 Task: Create Card Website Testing Review in Board User Experience Best Practices to Workspace Event Furniture Rentals. Create Card Oceanography Conference Review in Board Product Price Optimization to Workspace Event Furniture Rentals. Create Card Website Performance Review in Board Public Relations Crisis Communication Plan Development and Execution to Workspace Event Furniture Rentals
Action: Mouse moved to (245, 188)
Screenshot: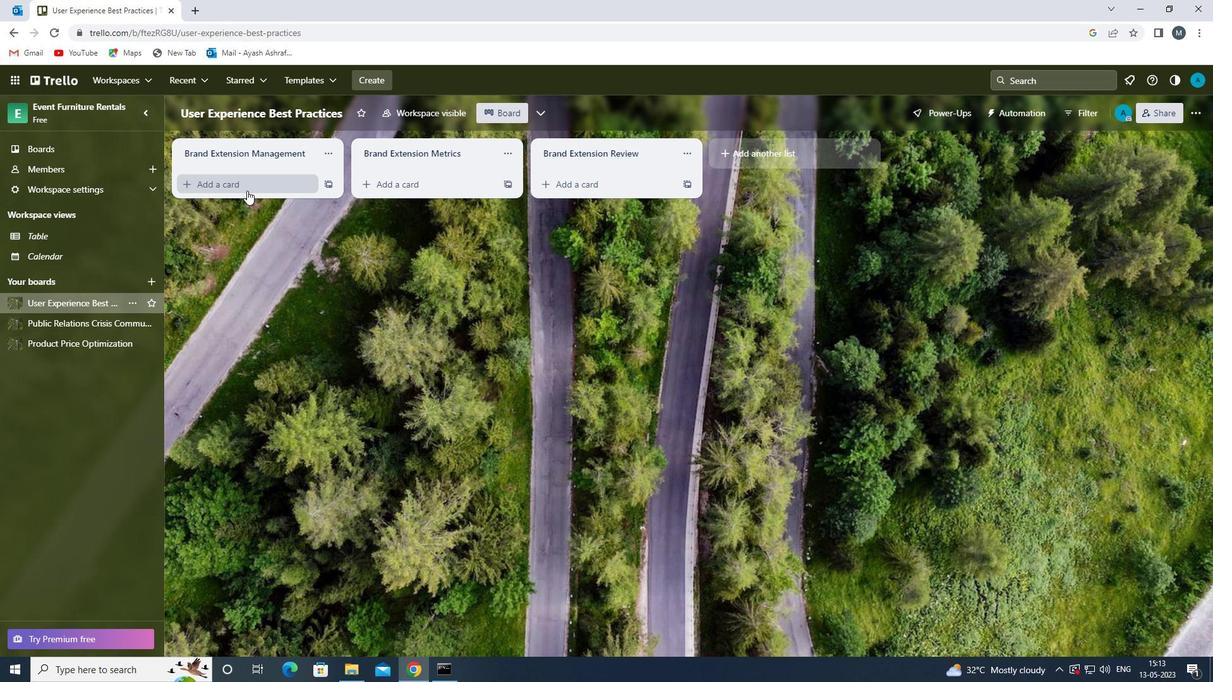 
Action: Mouse pressed left at (245, 188)
Screenshot: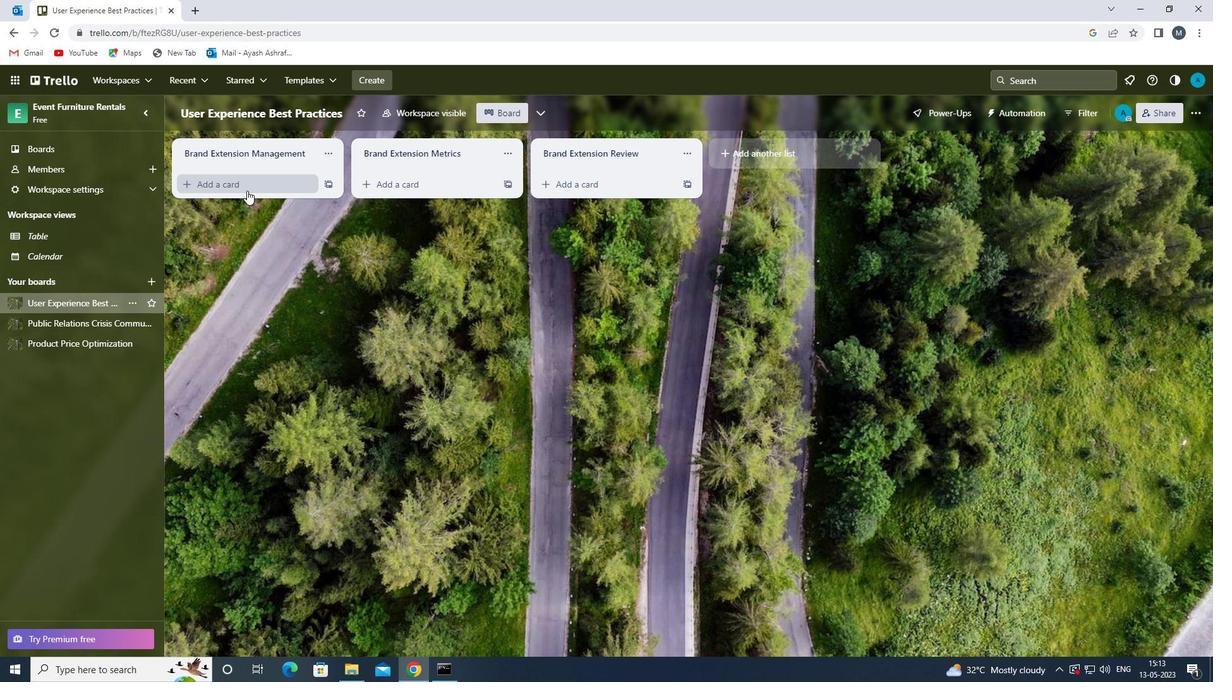 
Action: Mouse moved to (245, 197)
Screenshot: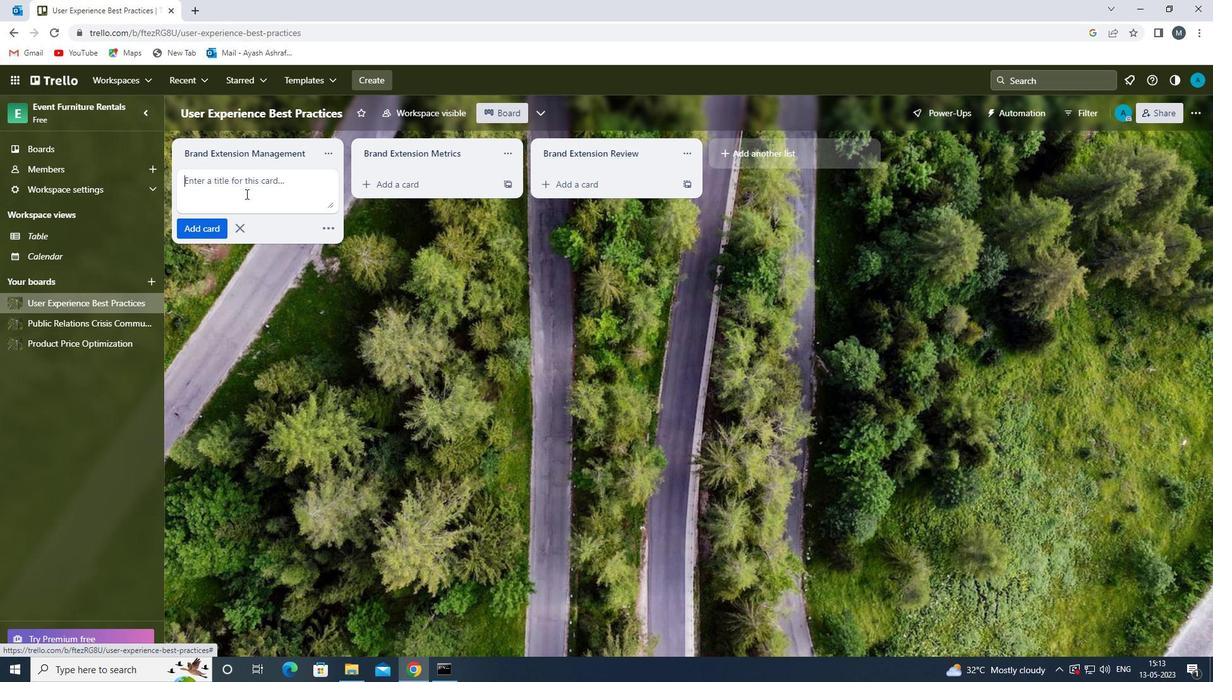 
Action: Mouse pressed left at (245, 197)
Screenshot: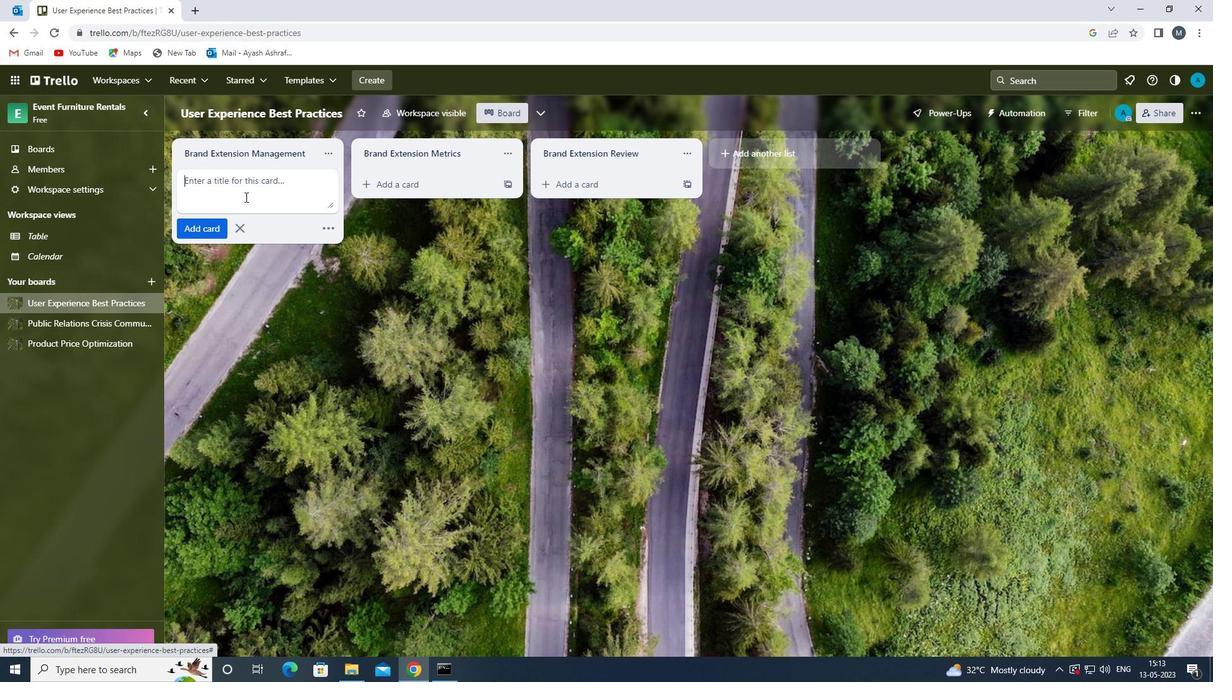 
Action: Key pressed <Key.shift><Key.shift>WEBSITE<Key.space><Key.shift>TESTING<Key.space><Key.shift>REVIEW<Key.space>
Screenshot: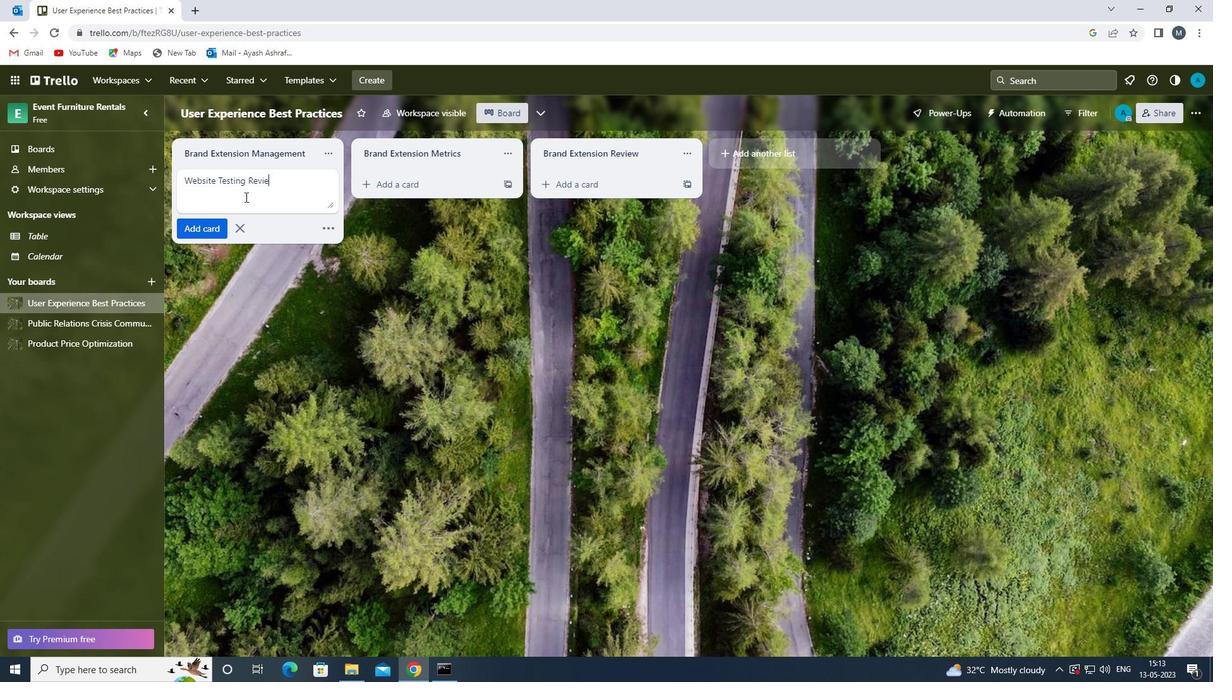 
Action: Mouse moved to (200, 224)
Screenshot: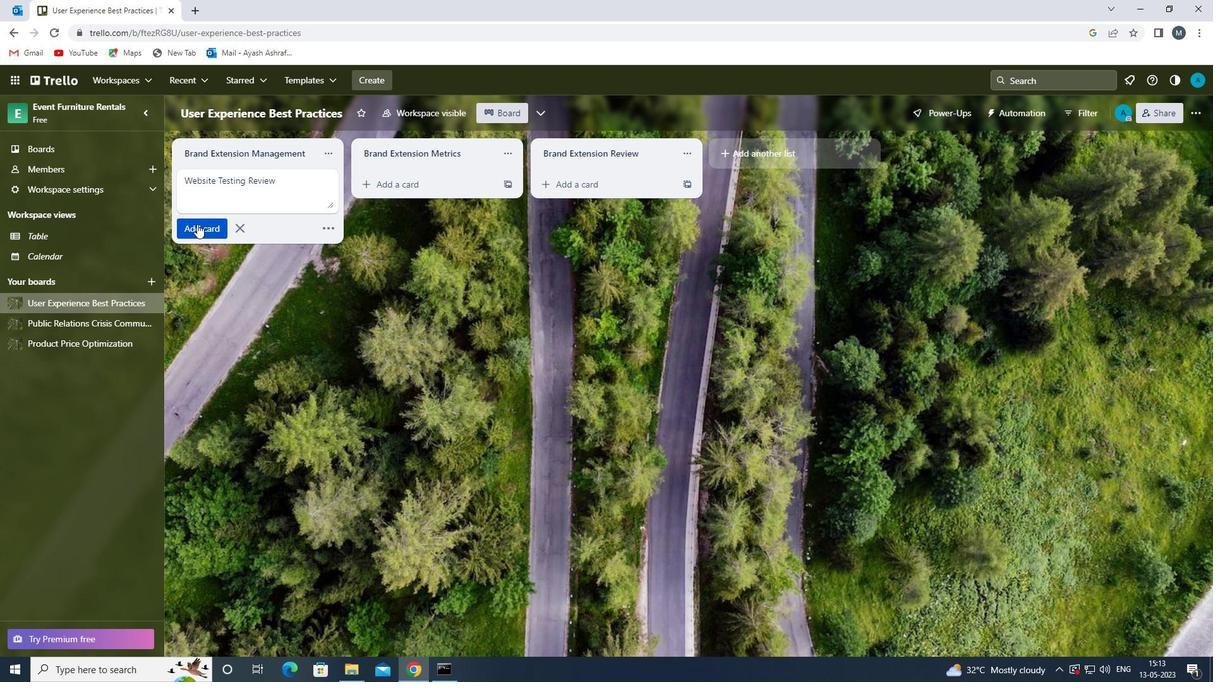 
Action: Mouse pressed left at (200, 224)
Screenshot: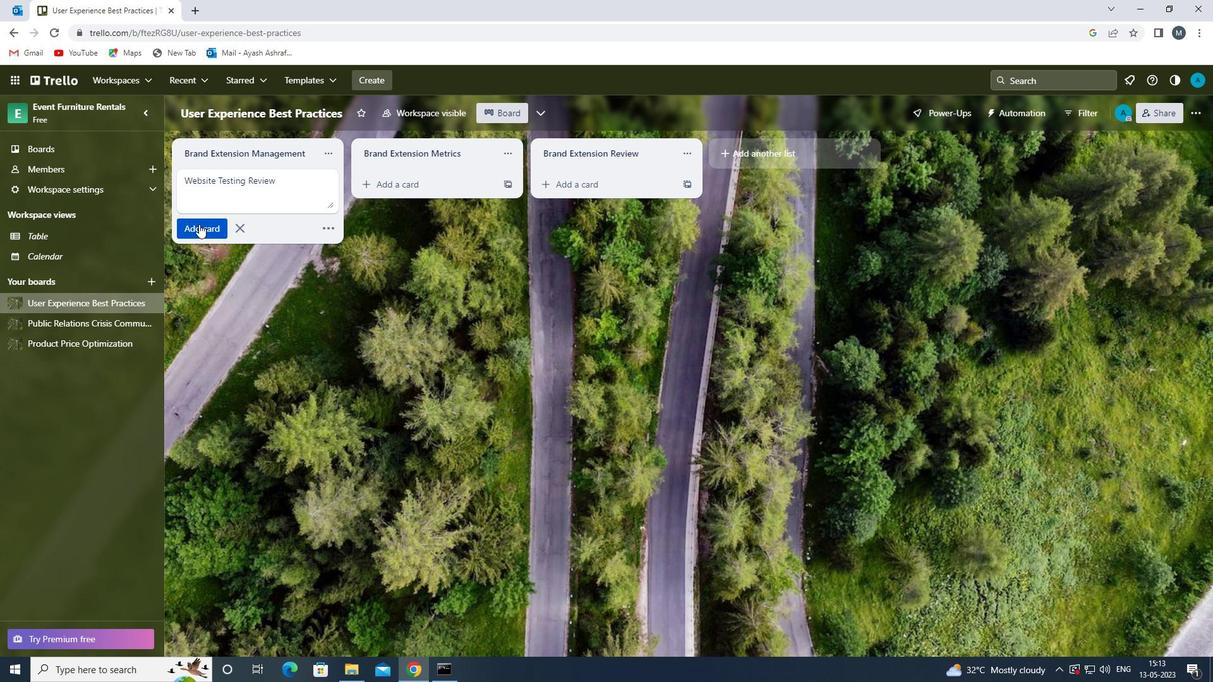 
Action: Mouse moved to (250, 343)
Screenshot: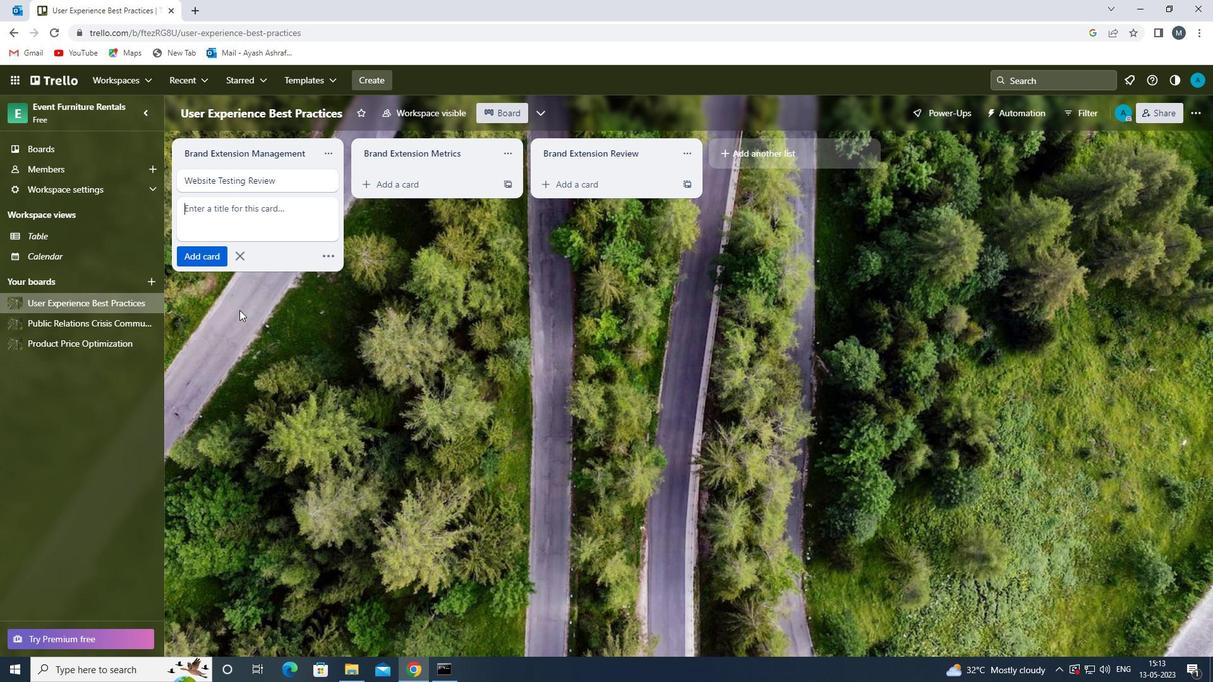 
Action: Mouse pressed left at (250, 343)
Screenshot: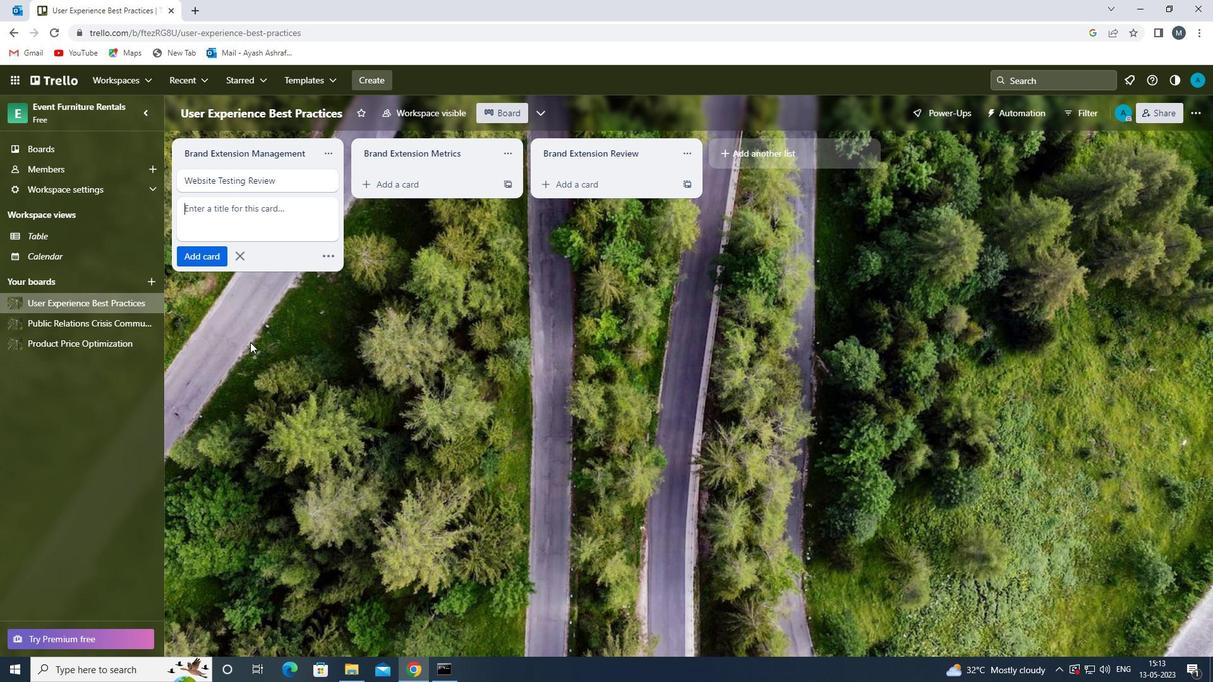 
Action: Mouse moved to (61, 340)
Screenshot: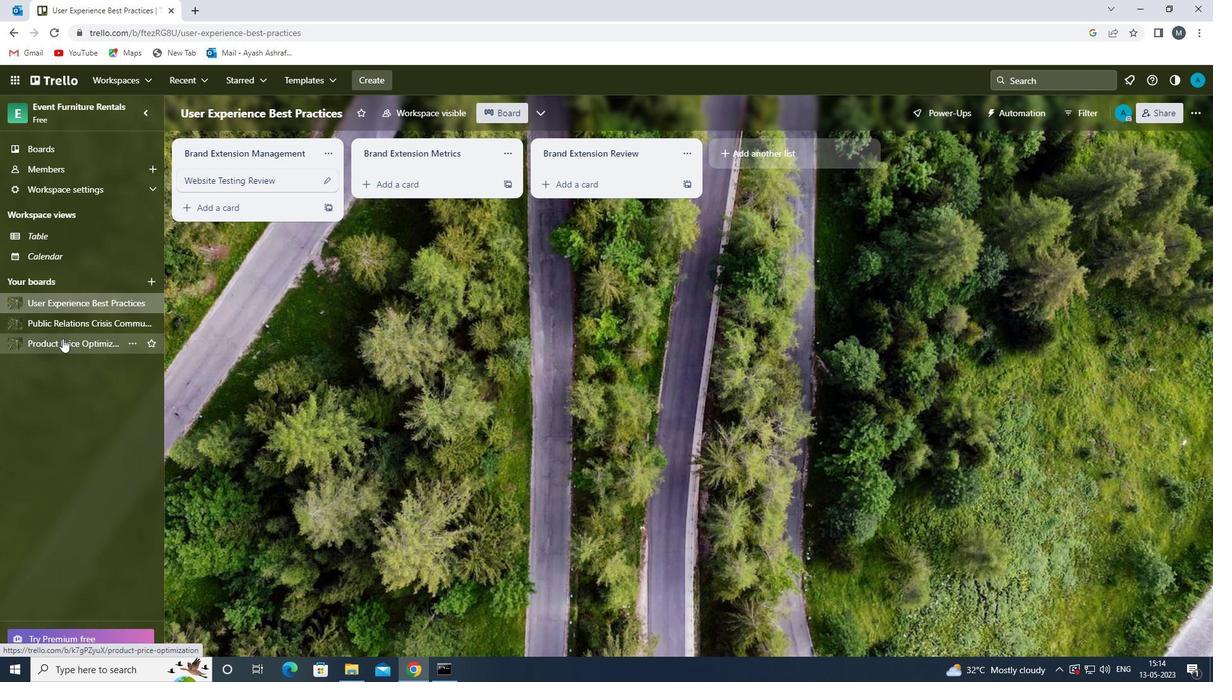 
Action: Mouse pressed left at (61, 340)
Screenshot: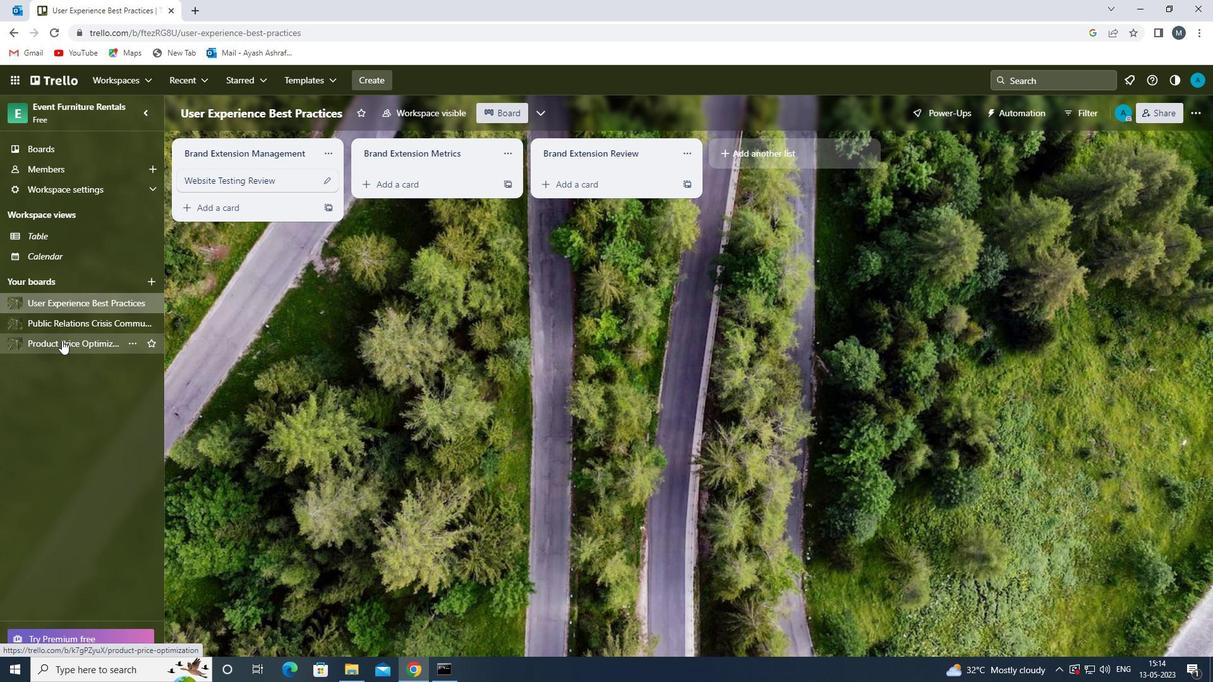 
Action: Mouse moved to (230, 185)
Screenshot: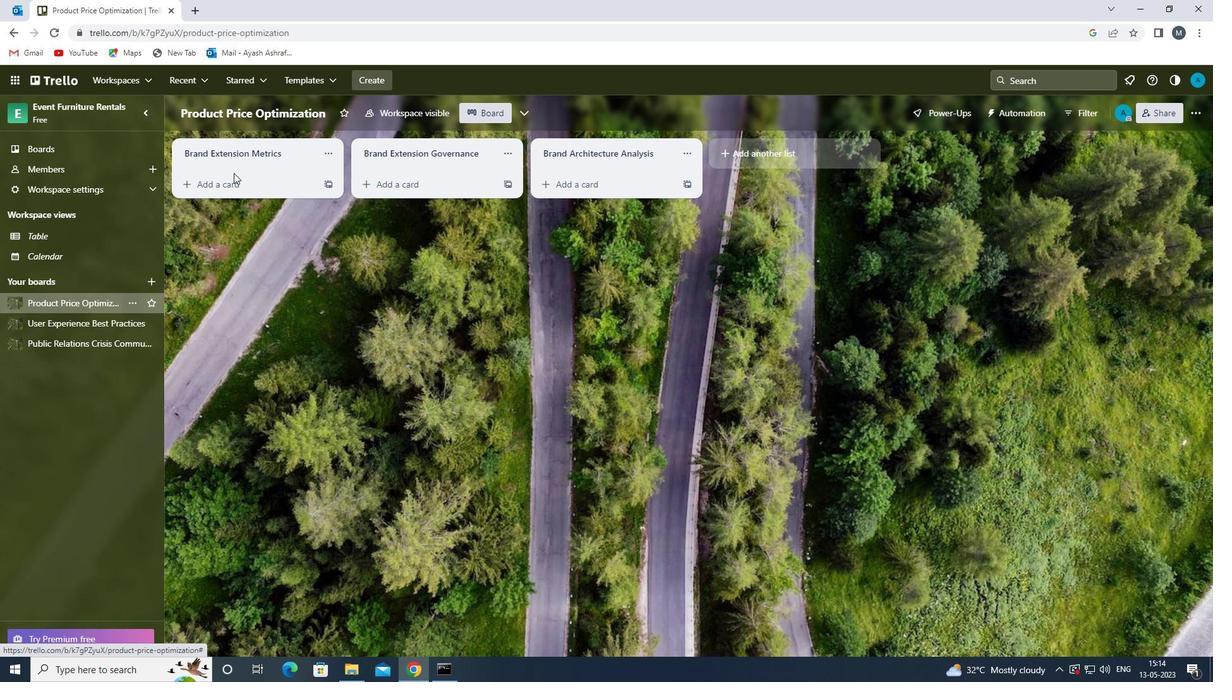 
Action: Mouse pressed left at (230, 185)
Screenshot: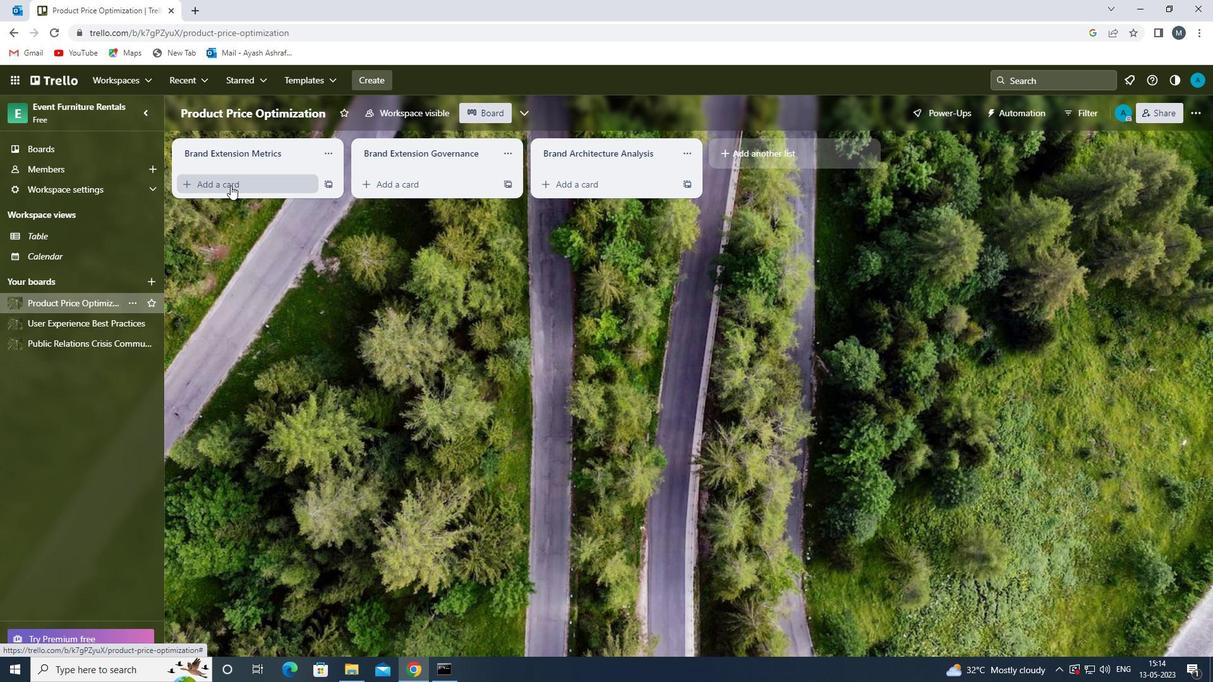
Action: Mouse moved to (232, 188)
Screenshot: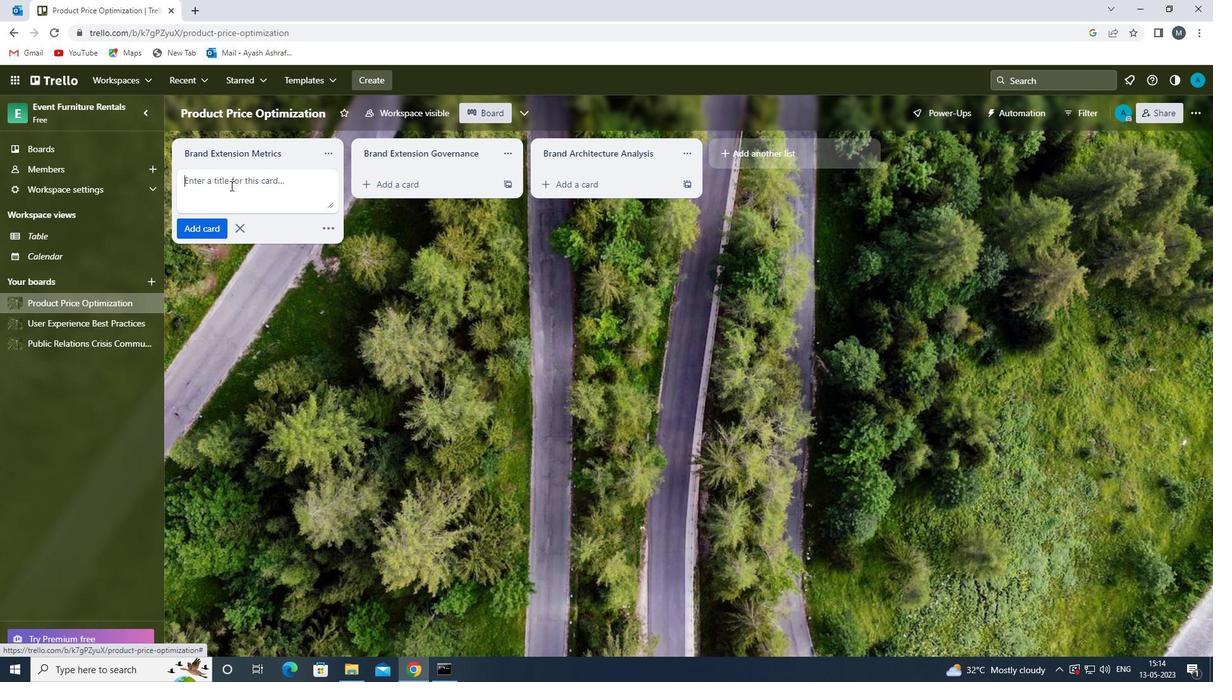 
Action: Mouse pressed left at (232, 188)
Screenshot: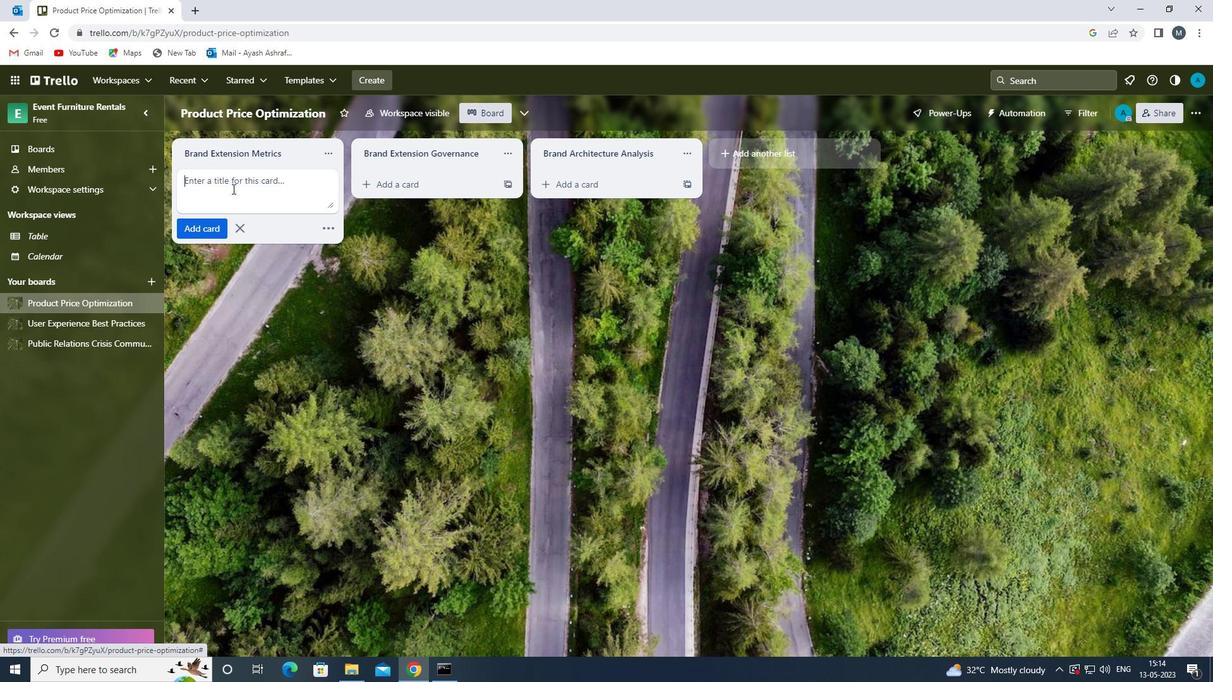 
Action: Key pressed <Key.shift>OCEAN<Key.space><Key.backspace>PGRAPHY<Key.space>
Screenshot: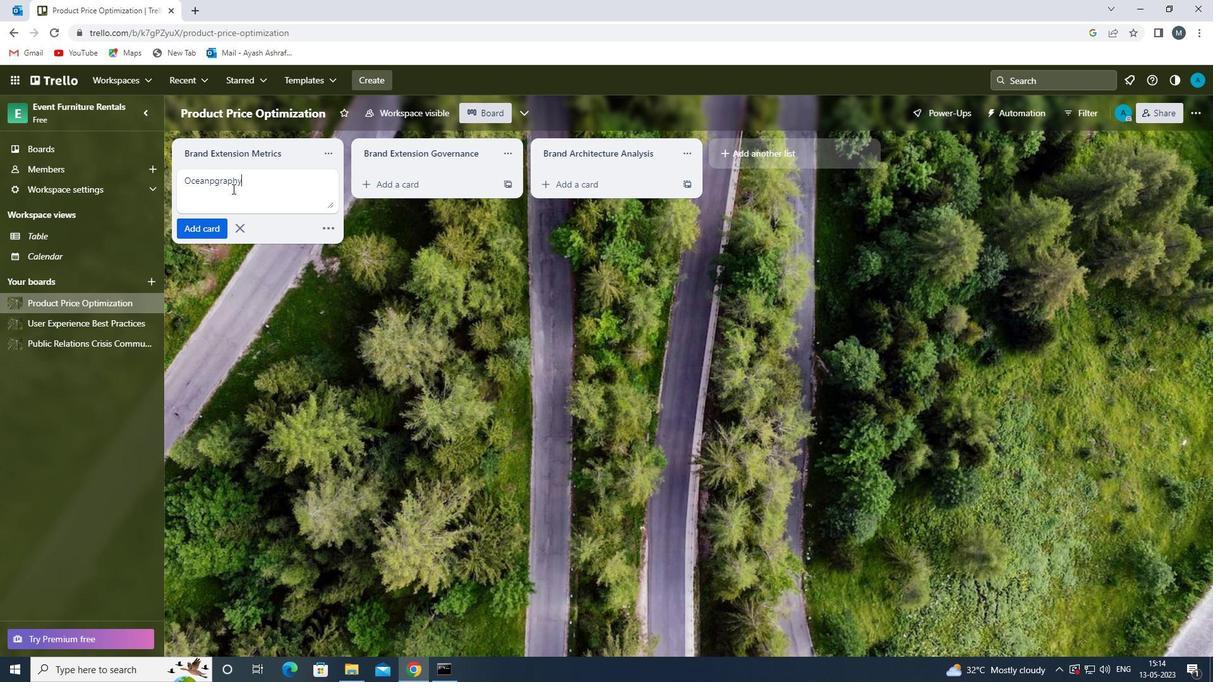 
Action: Mouse moved to (208, 182)
Screenshot: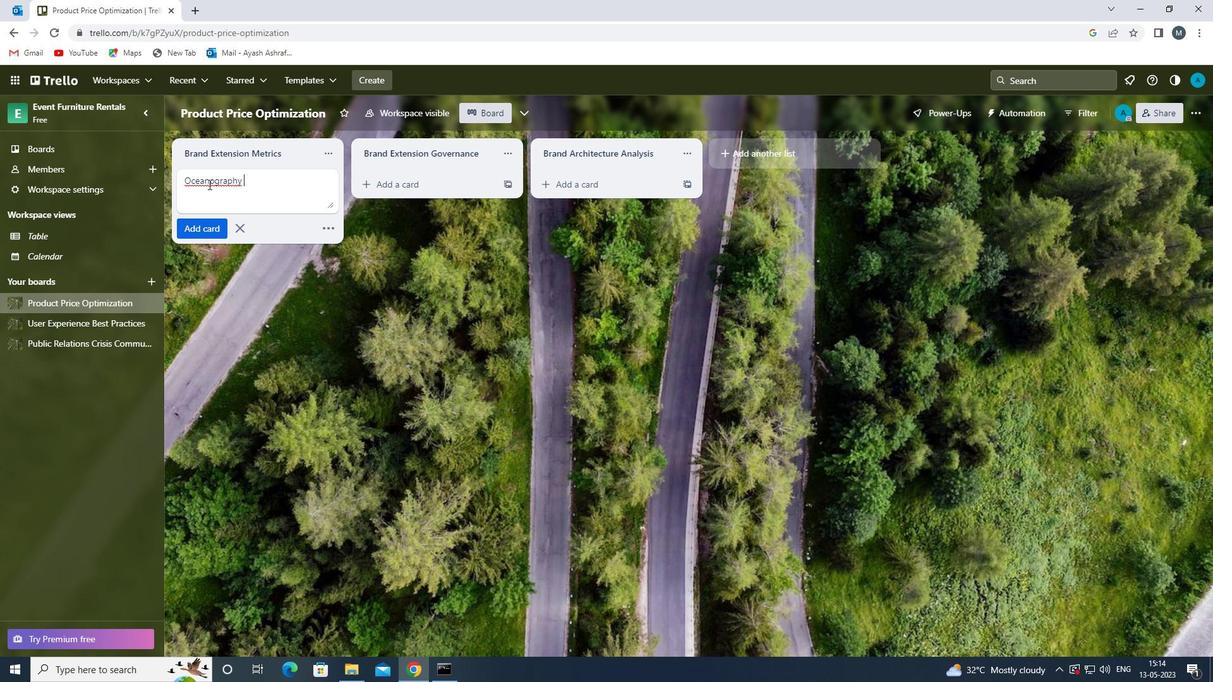 
Action: Mouse pressed left at (208, 182)
Screenshot: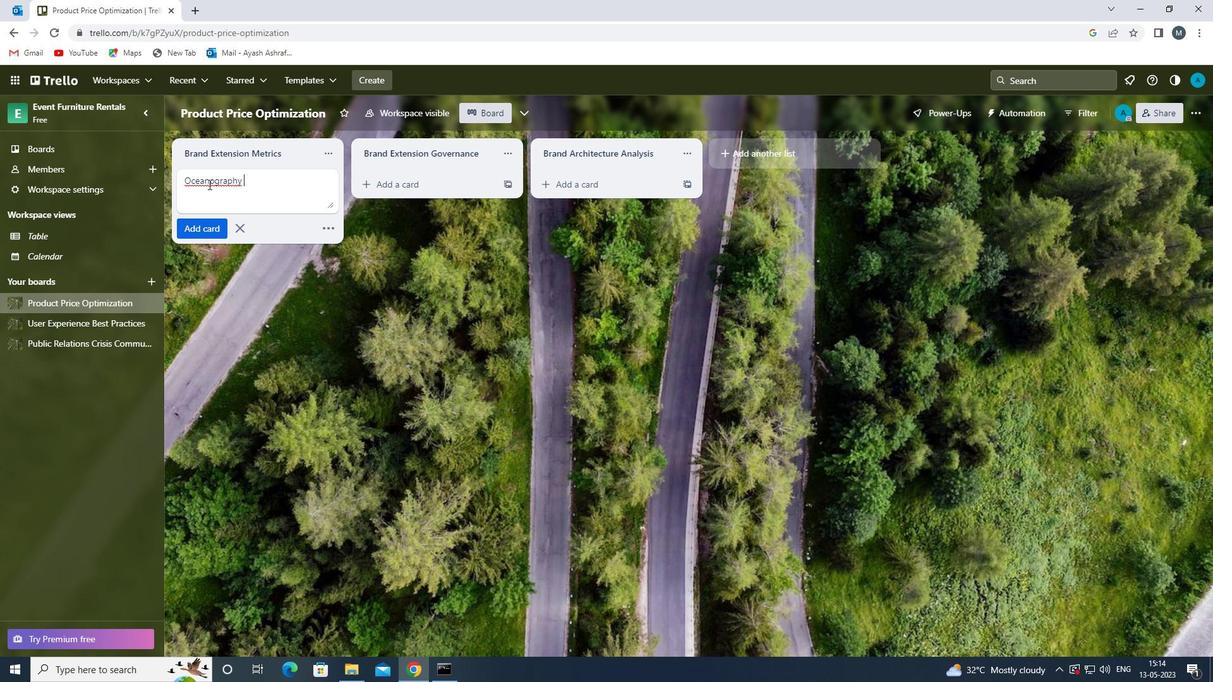 
Action: Mouse moved to (205, 180)
Screenshot: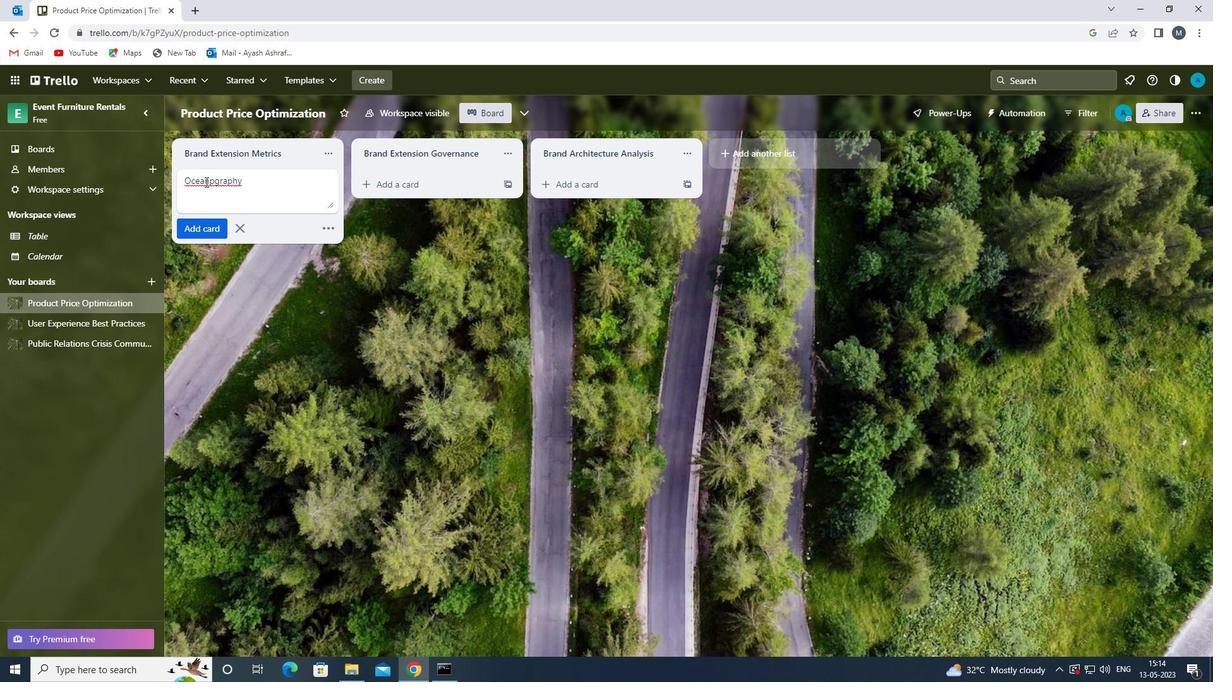 
Action: Mouse pressed left at (205, 180)
Screenshot: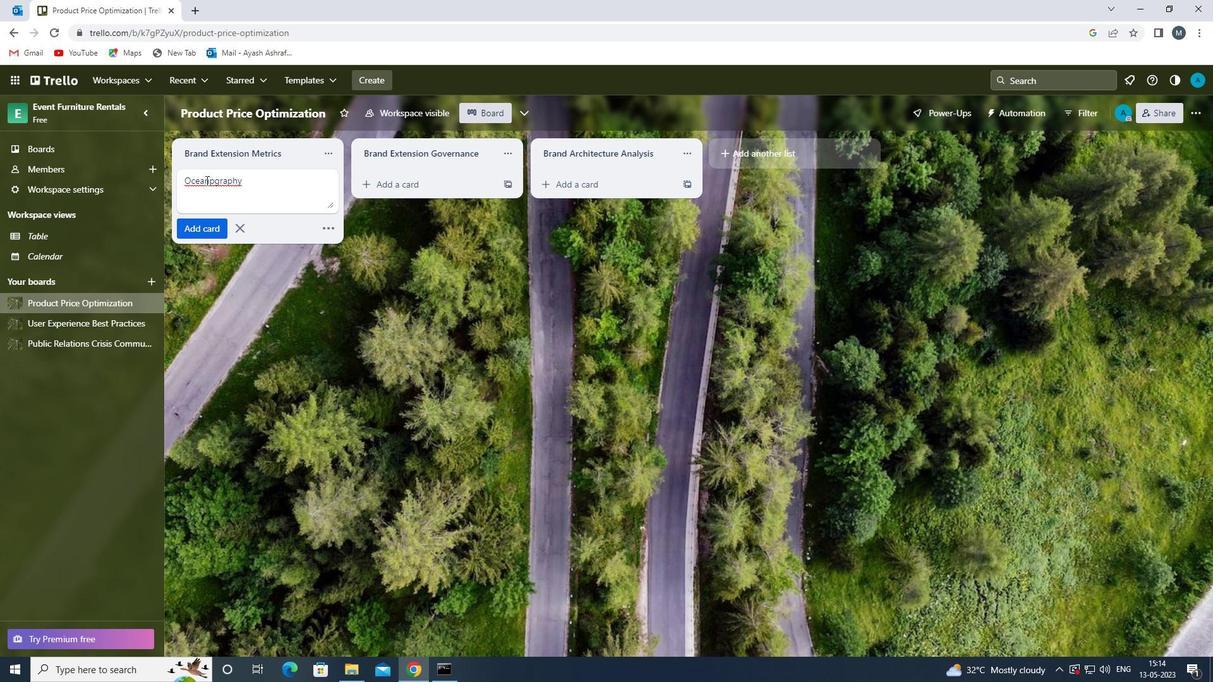 
Action: Mouse moved to (199, 175)
Screenshot: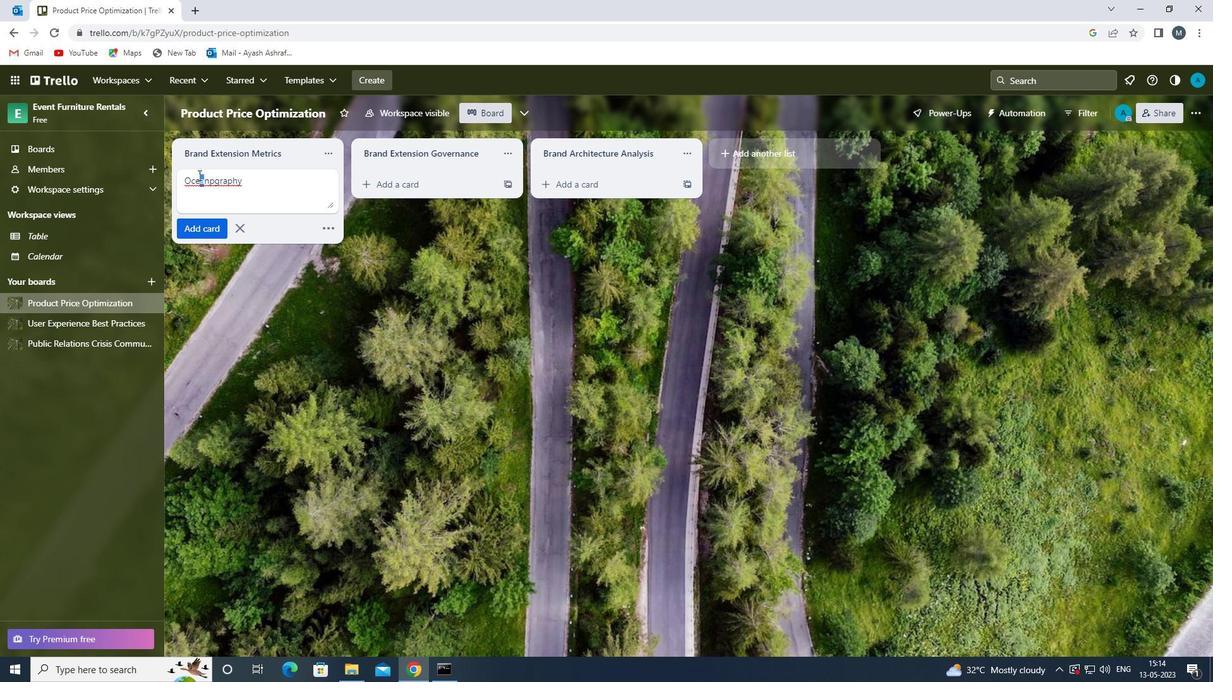 
Action: Key pressed O
Screenshot: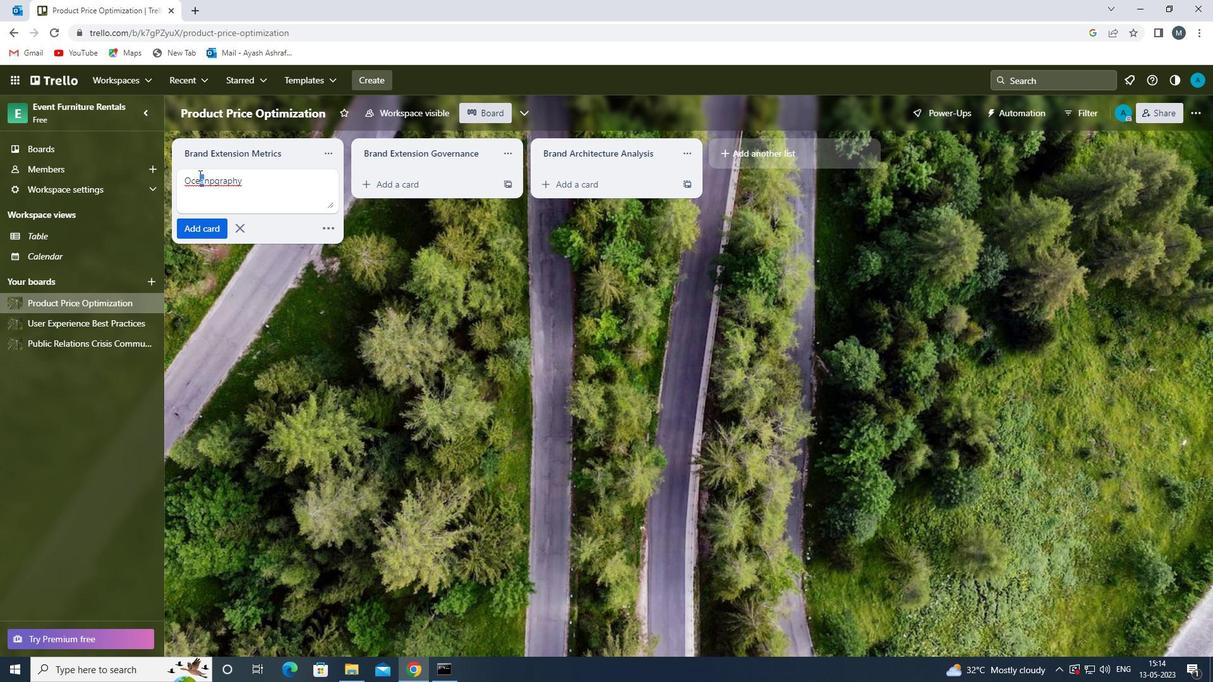 
Action: Mouse moved to (257, 187)
Screenshot: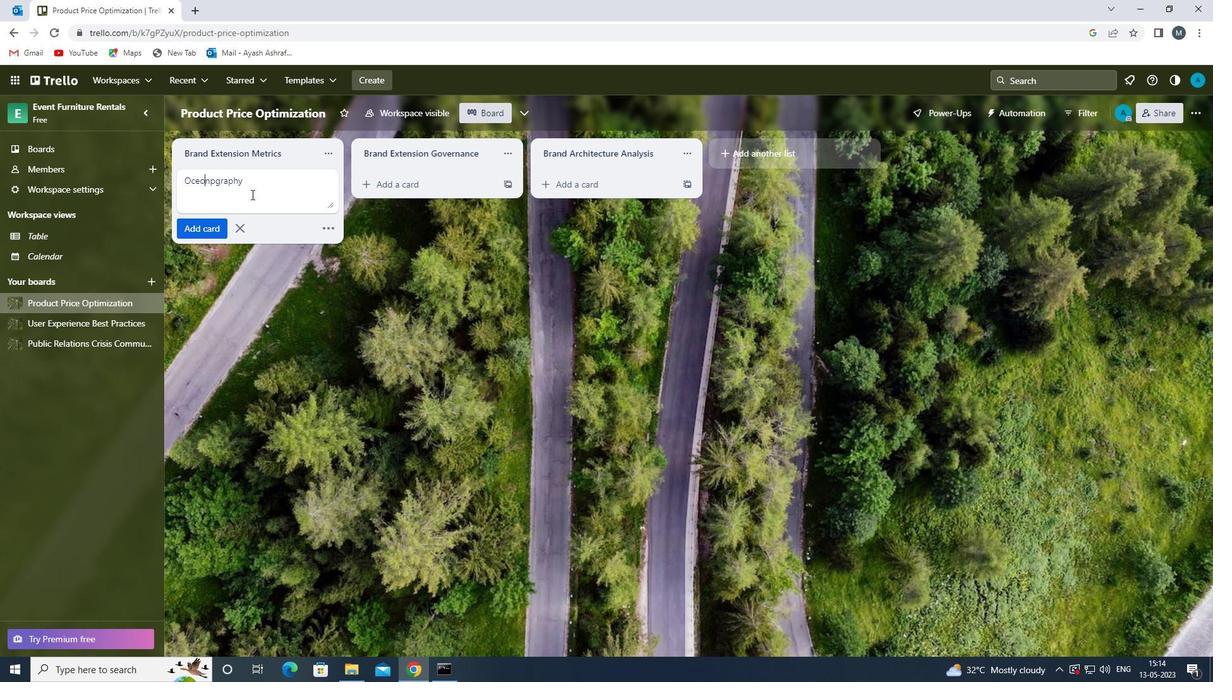 
Action: Mouse pressed left at (257, 187)
Screenshot: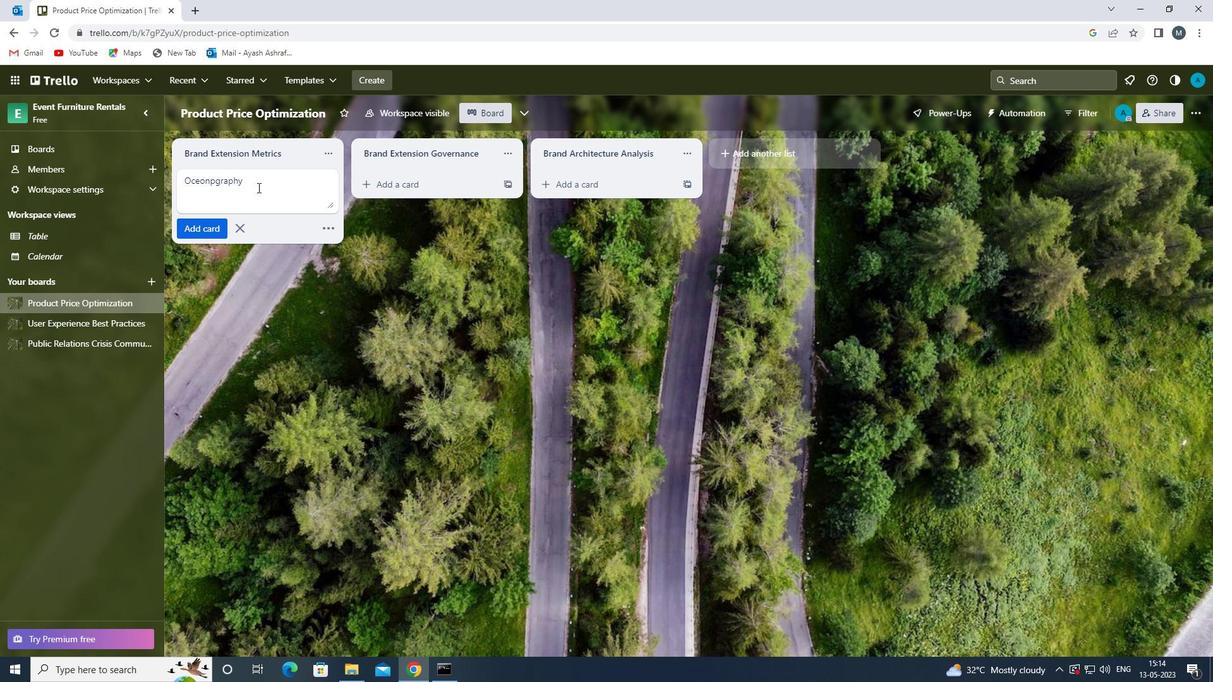 
Action: Key pressed <Key.shift><Key.shift><Key.shift>CONFERENCE<Key.space><Key.shift>REVIEW<Key.space>
Screenshot: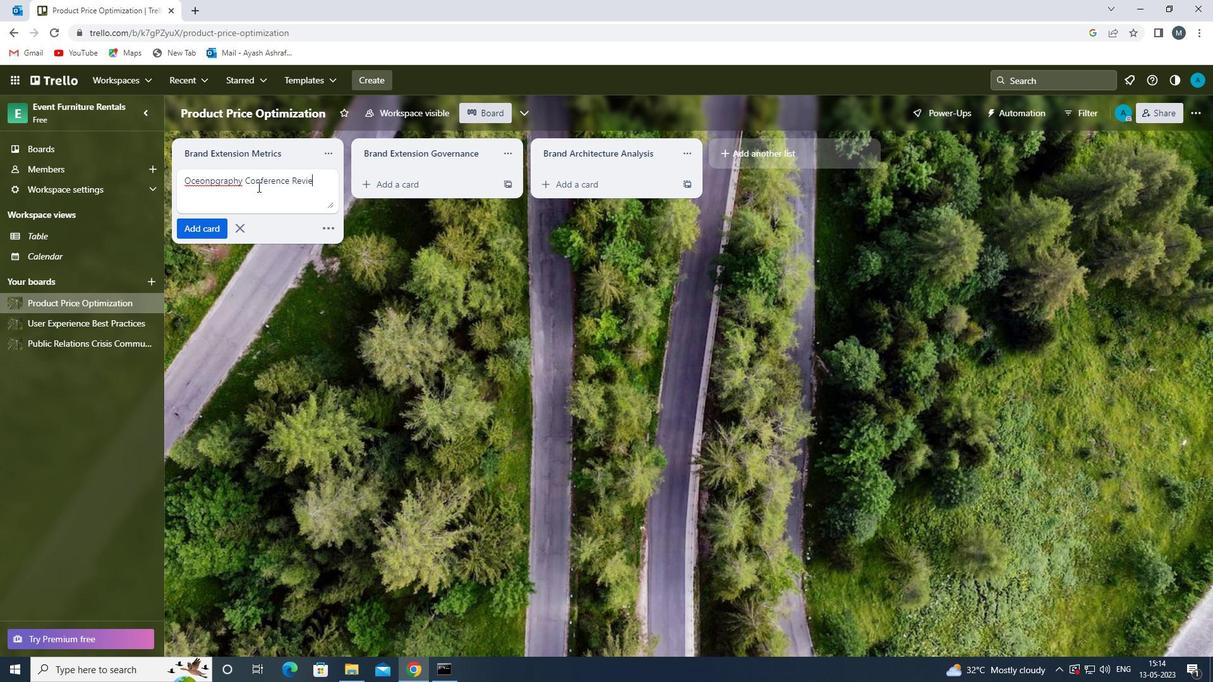 
Action: Mouse moved to (206, 181)
Screenshot: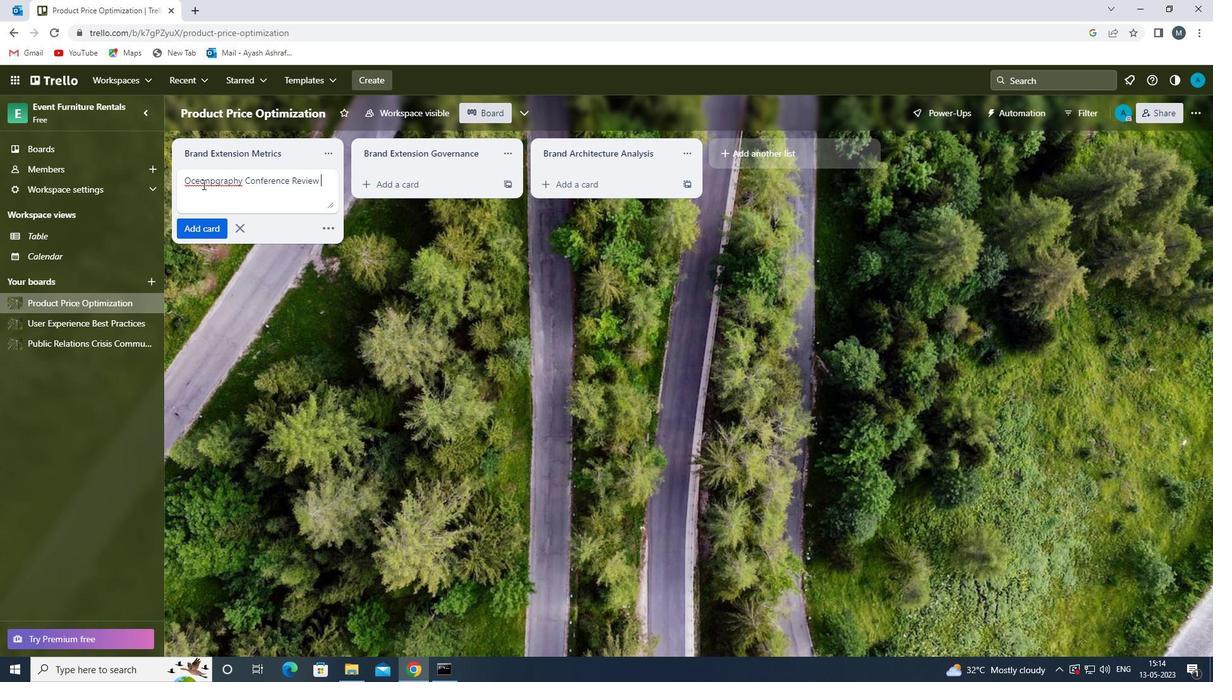 
Action: Mouse pressed left at (206, 181)
Screenshot: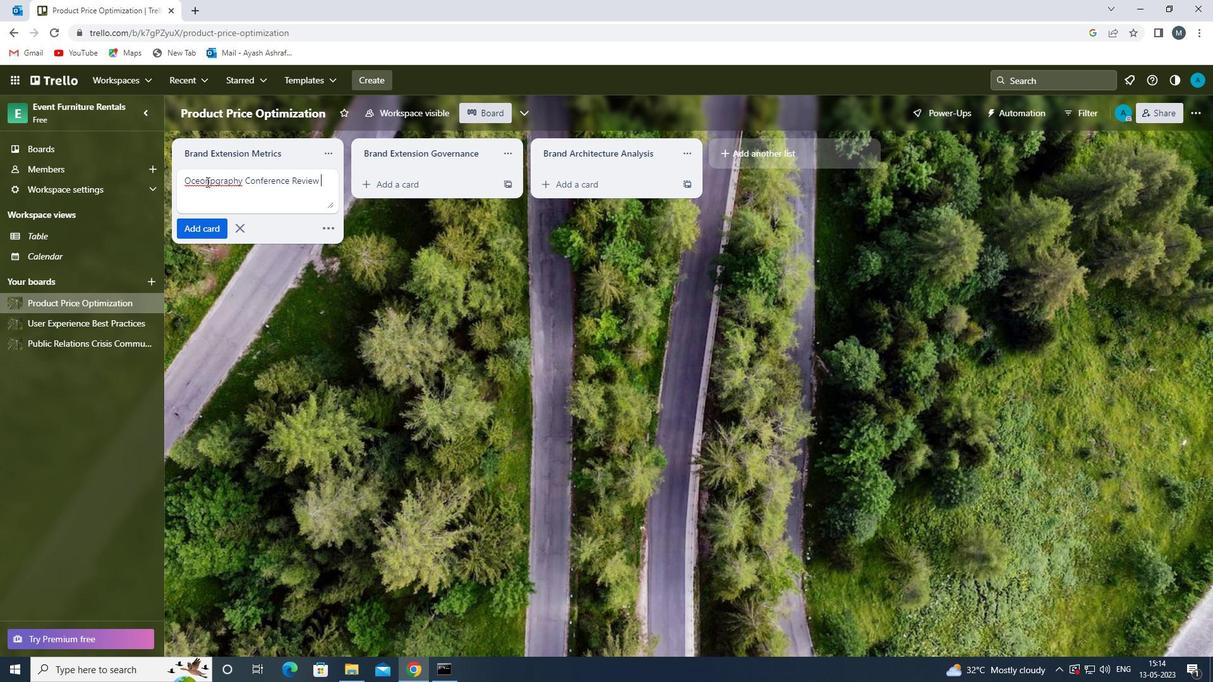 
Action: Mouse moved to (214, 183)
Screenshot: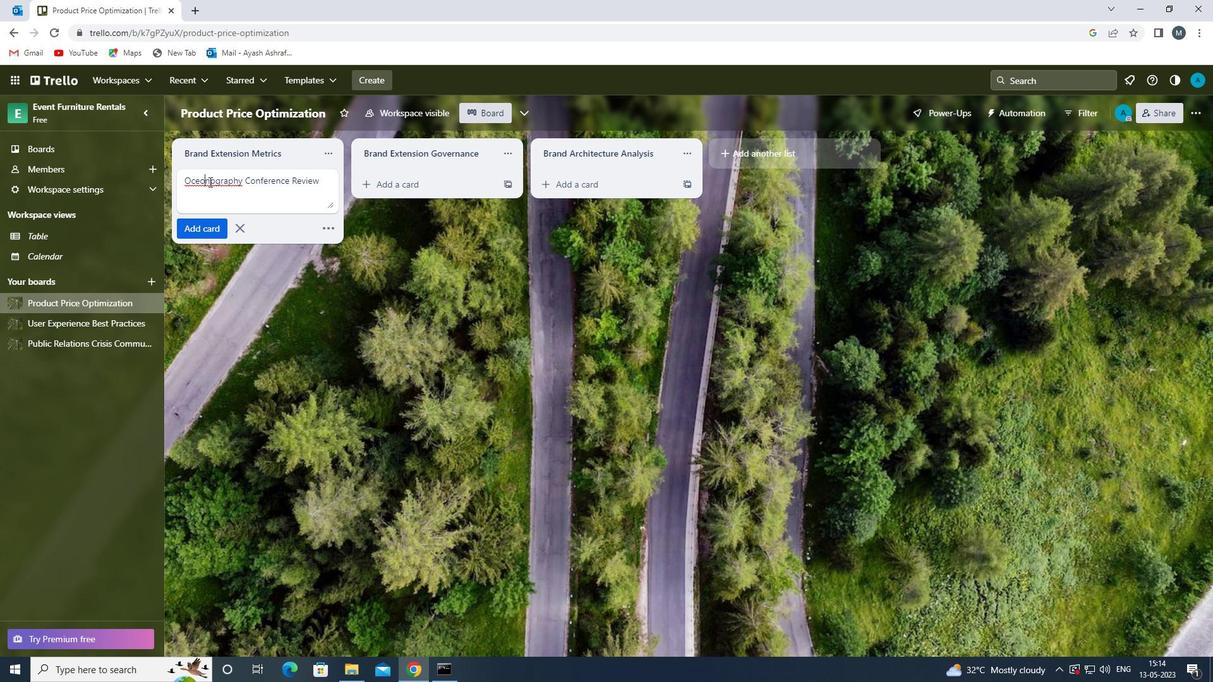 
Action: Key pressed <Key.backspace>
Screenshot: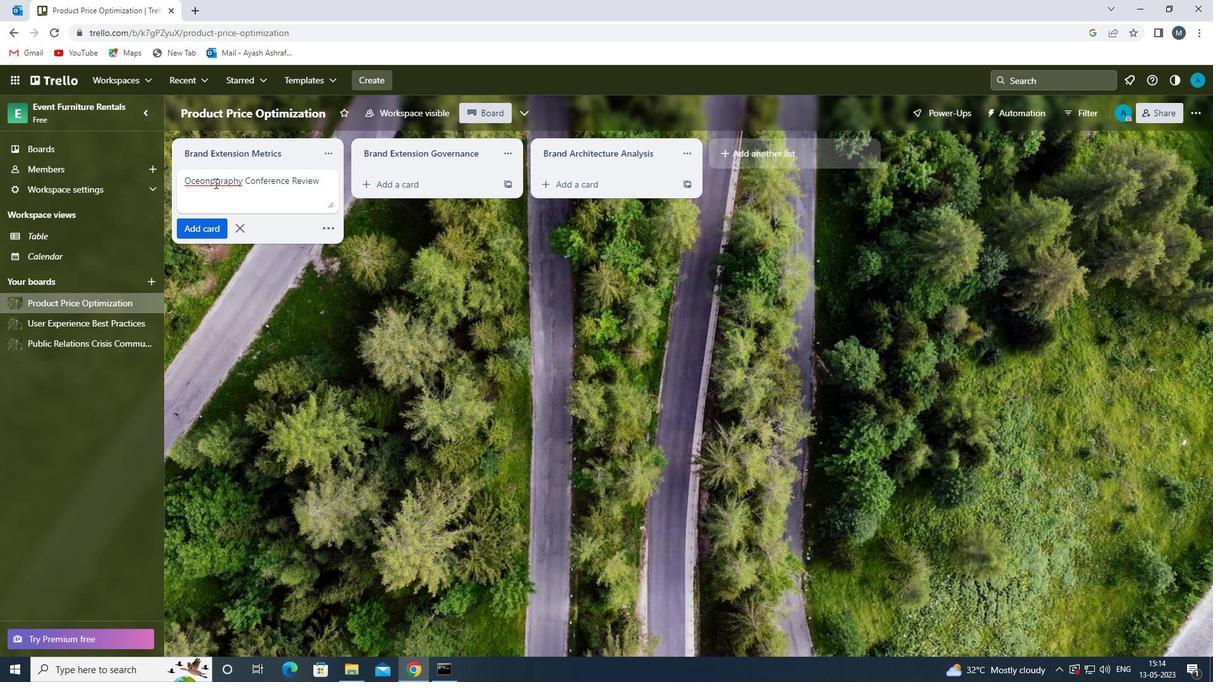 
Action: Mouse moved to (216, 193)
Screenshot: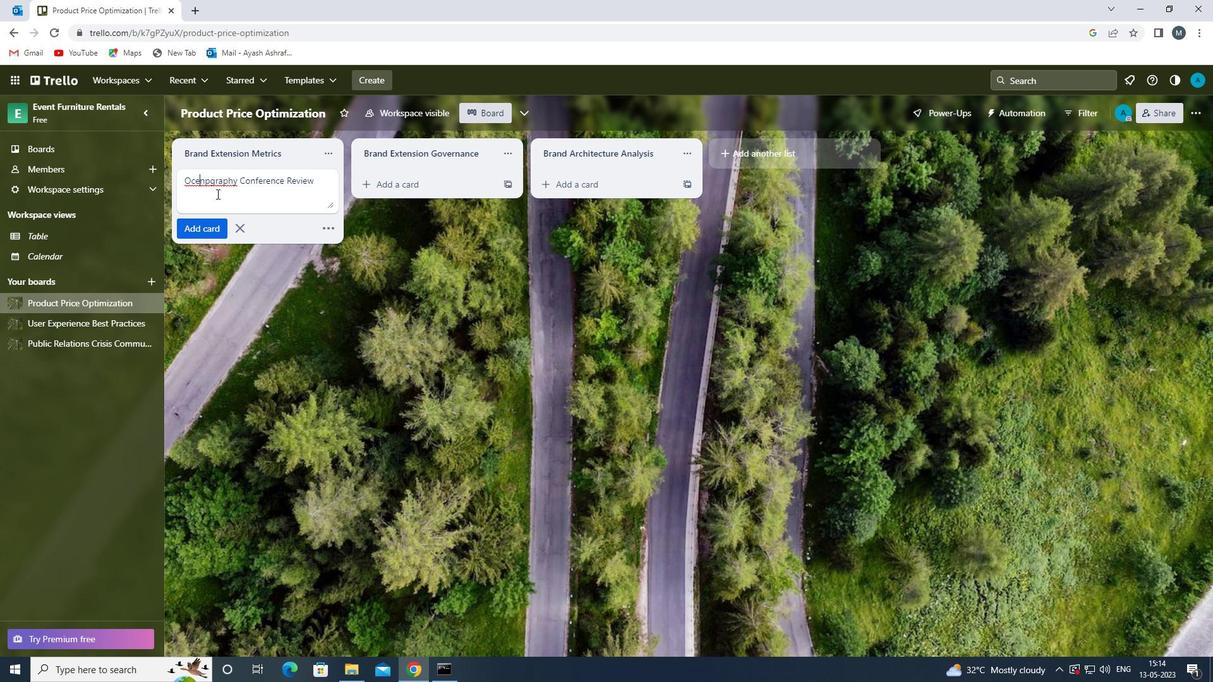 
Action: Key pressed A
Screenshot: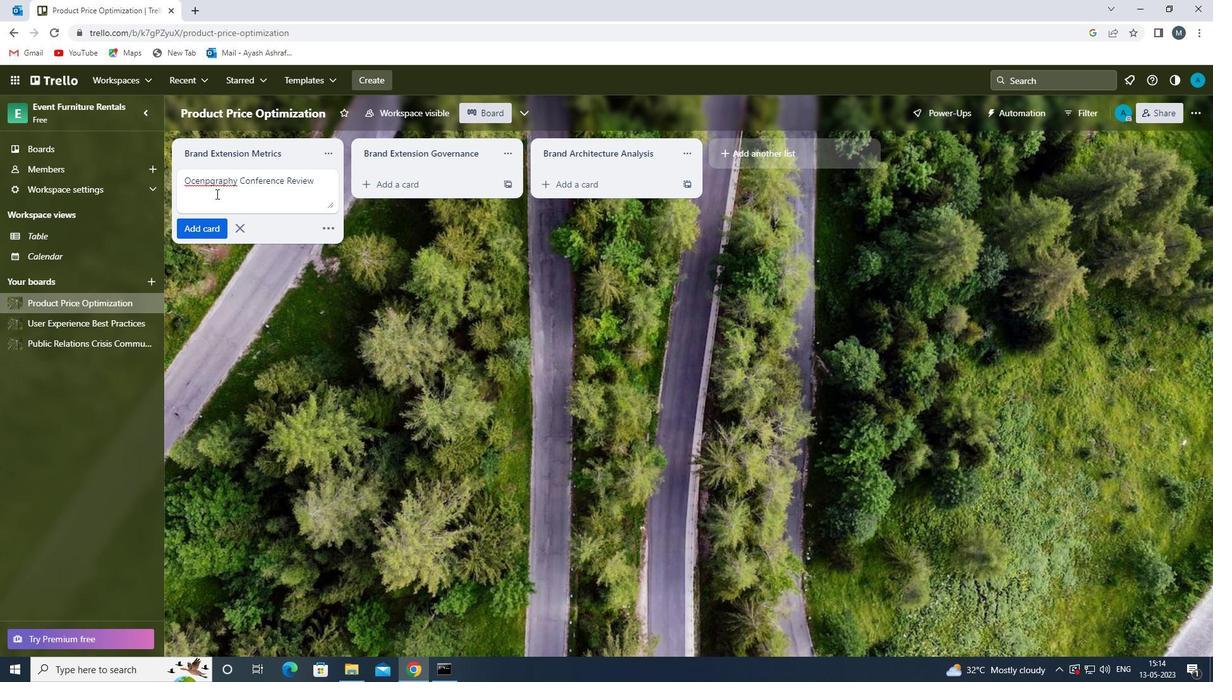 
Action: Mouse moved to (214, 182)
Screenshot: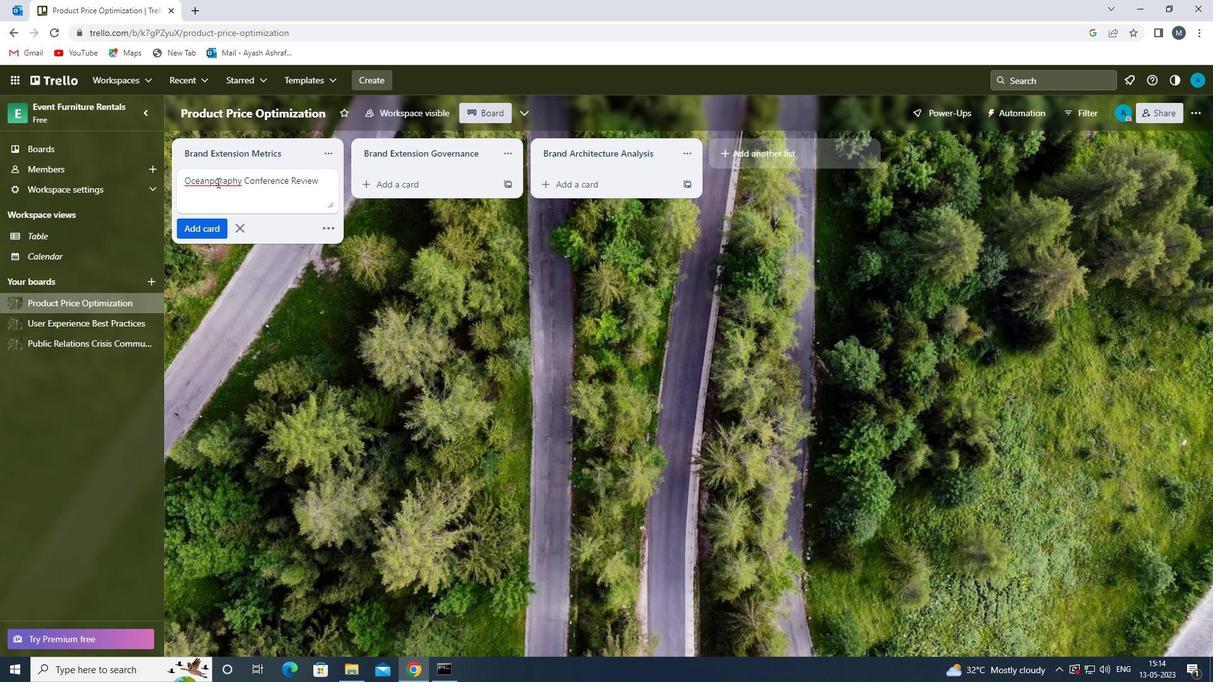 
Action: Mouse pressed left at (214, 182)
Screenshot: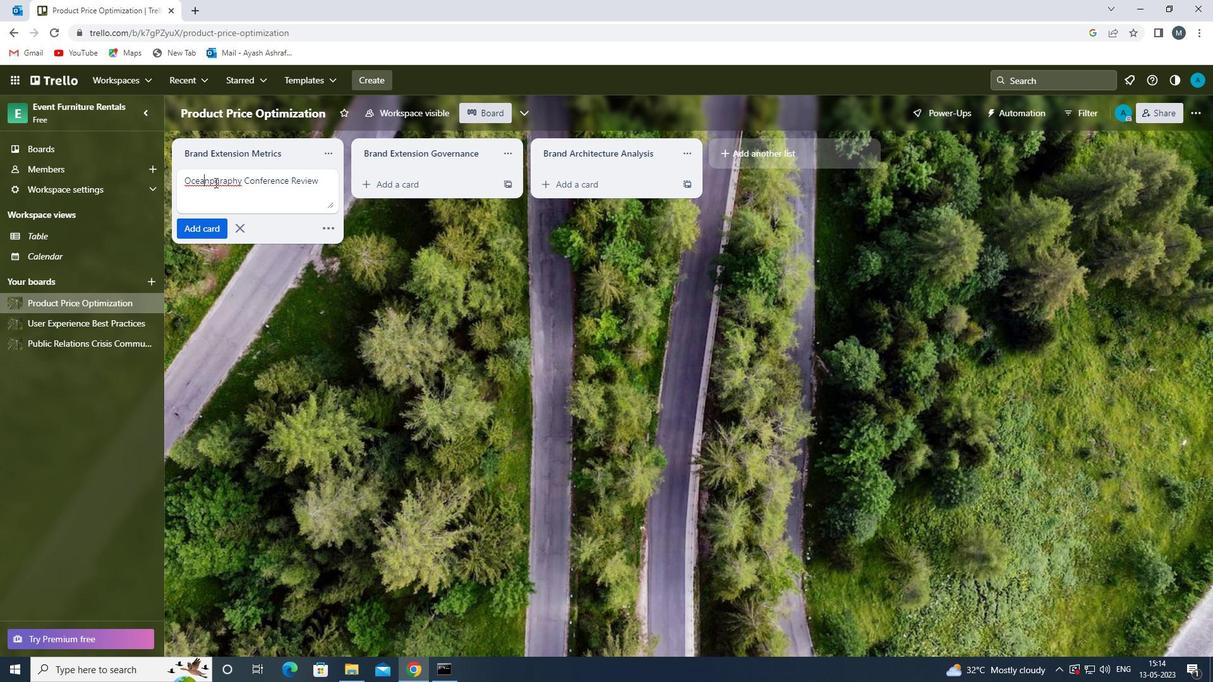 
Action: Mouse moved to (221, 187)
Screenshot: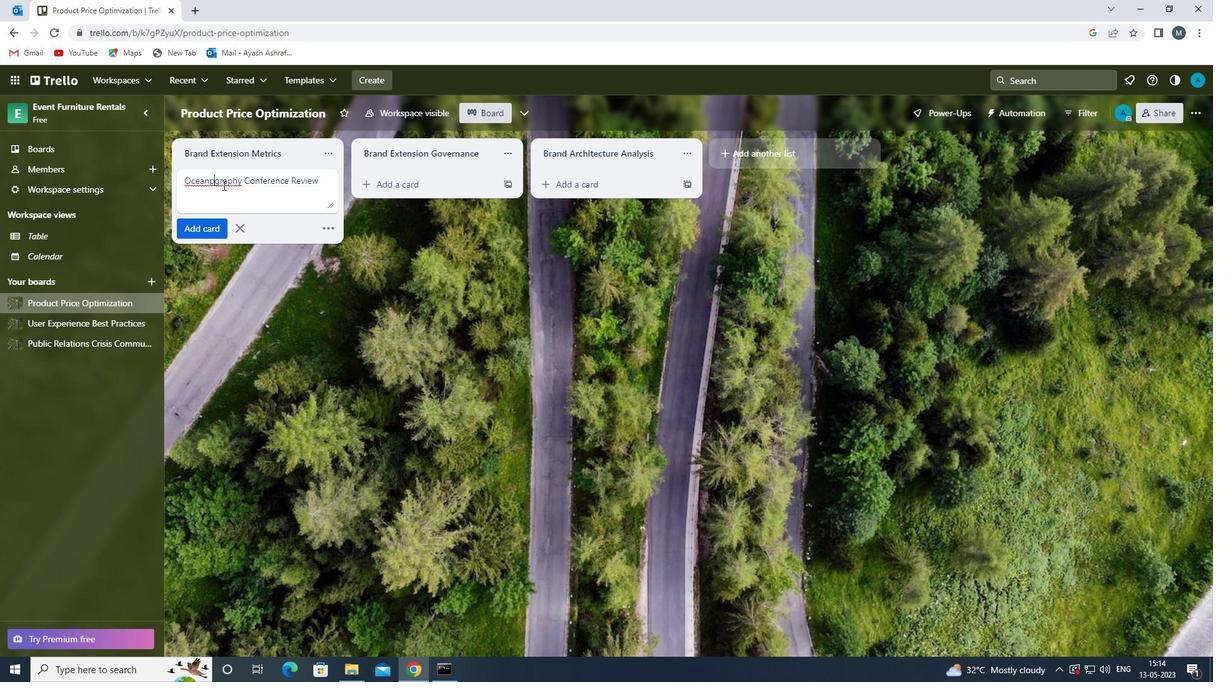 
Action: Key pressed <Key.backspace>
Screenshot: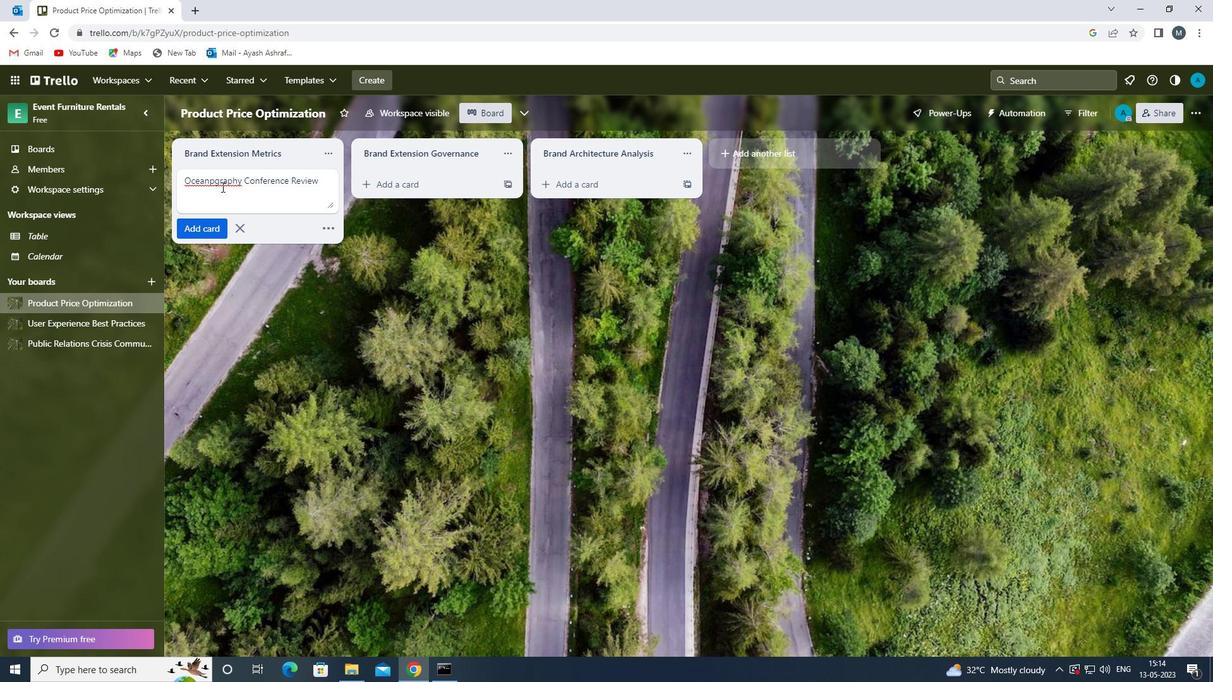 
Action: Mouse moved to (237, 199)
Screenshot: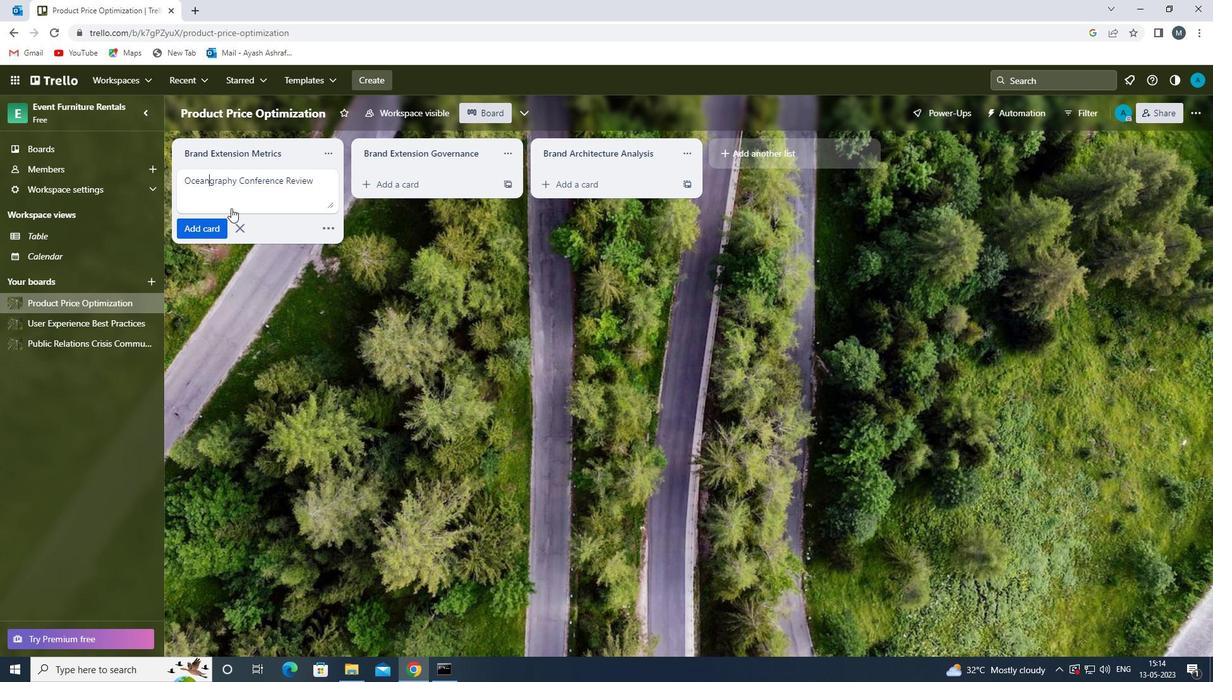 
Action: Mouse pressed left at (237, 199)
Screenshot: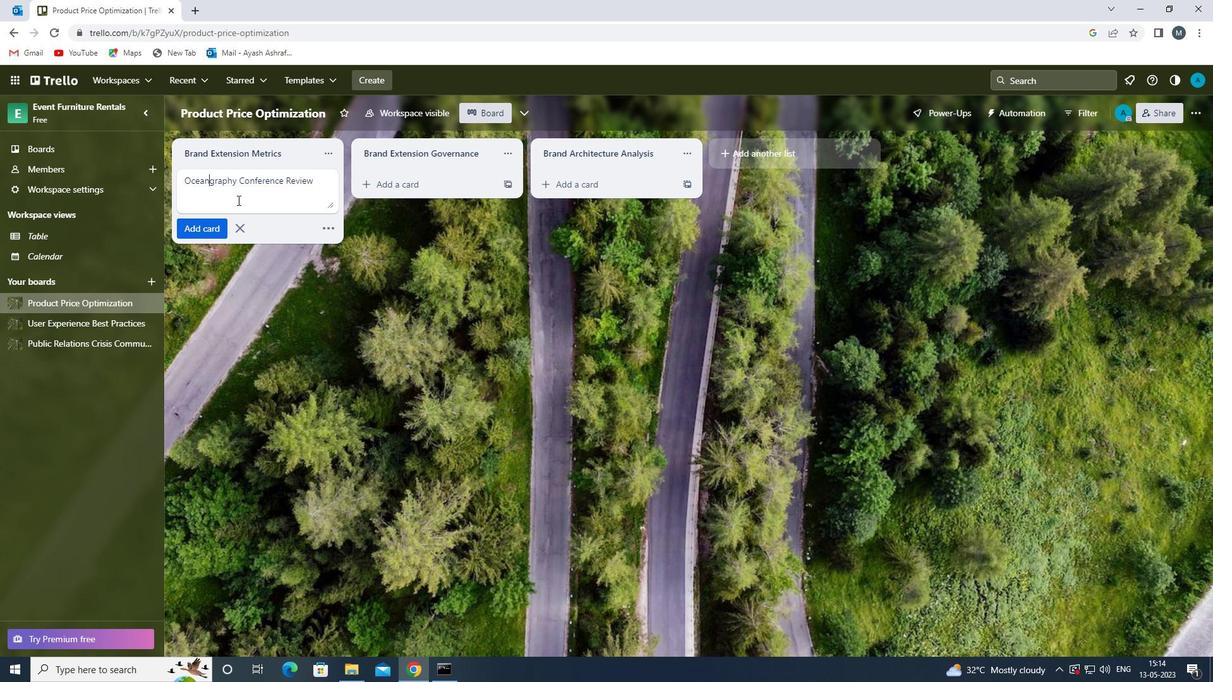 
Action: Mouse moved to (227, 182)
Screenshot: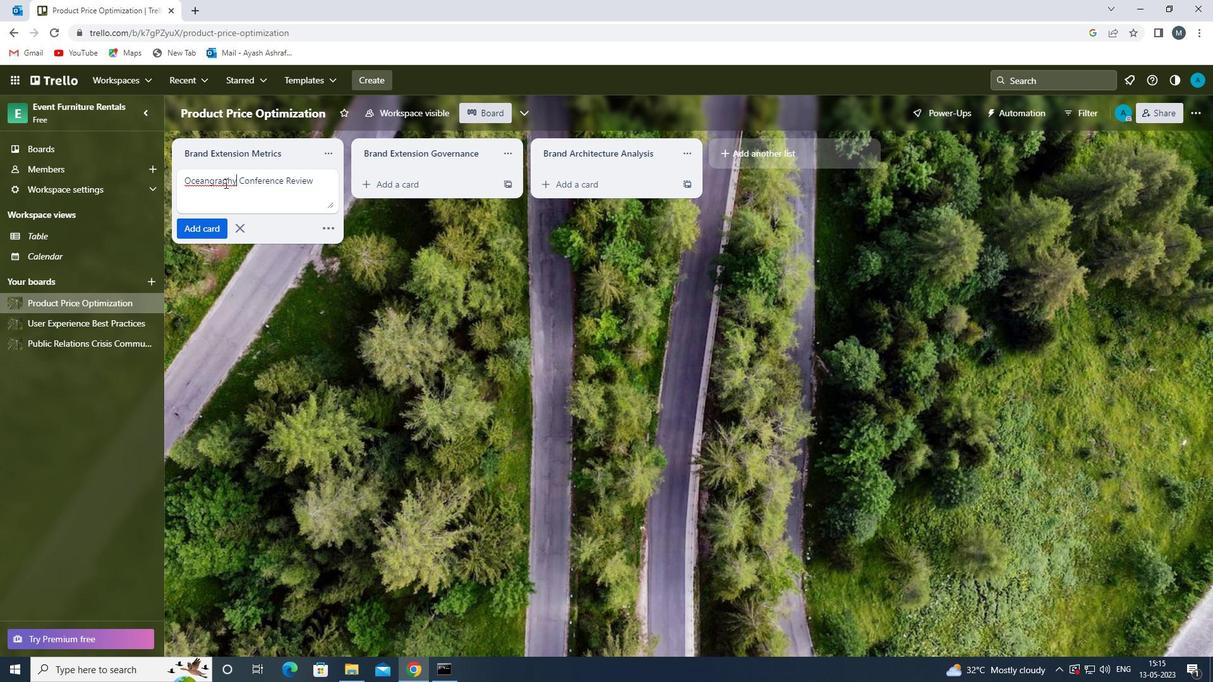 
Action: Mouse pressed left at (227, 182)
Screenshot: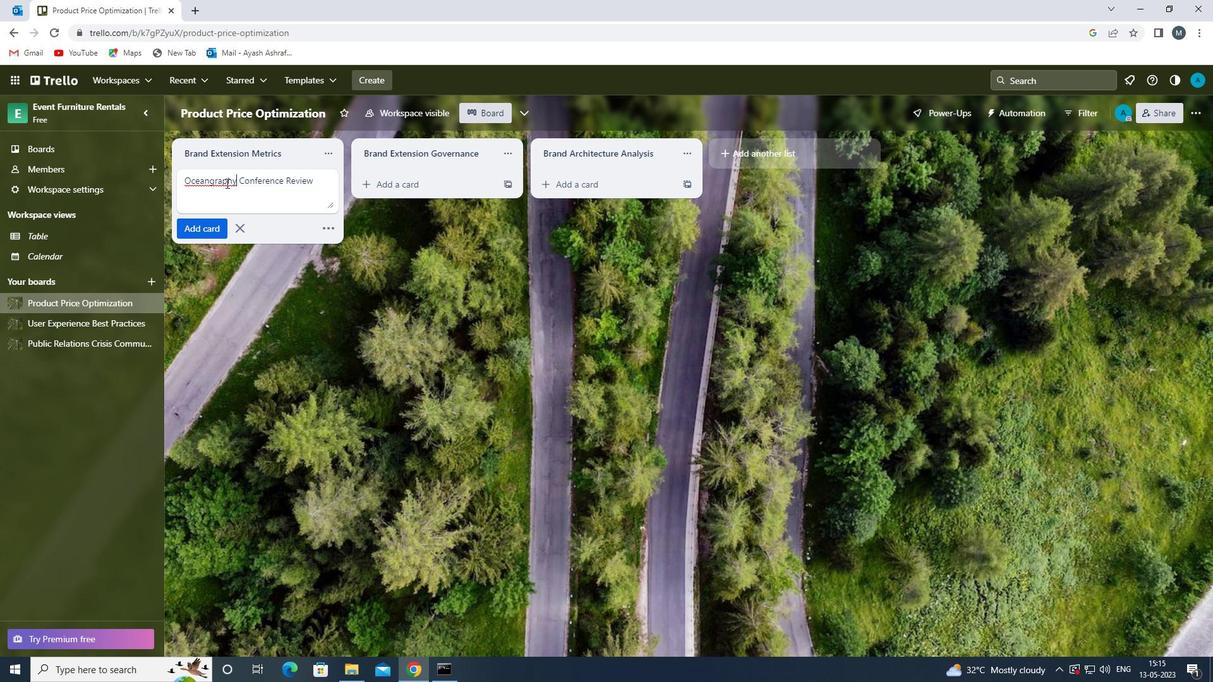 
Action: Mouse moved to (237, 181)
Screenshot: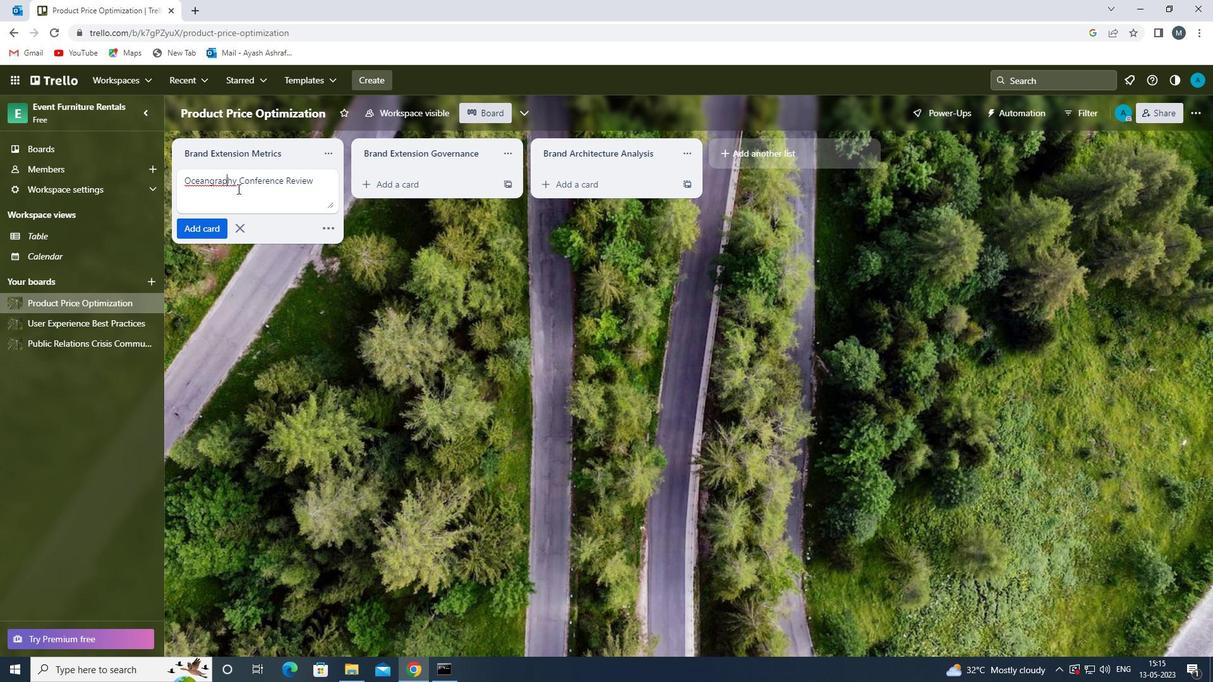 
Action: Mouse pressed left at (237, 181)
Screenshot: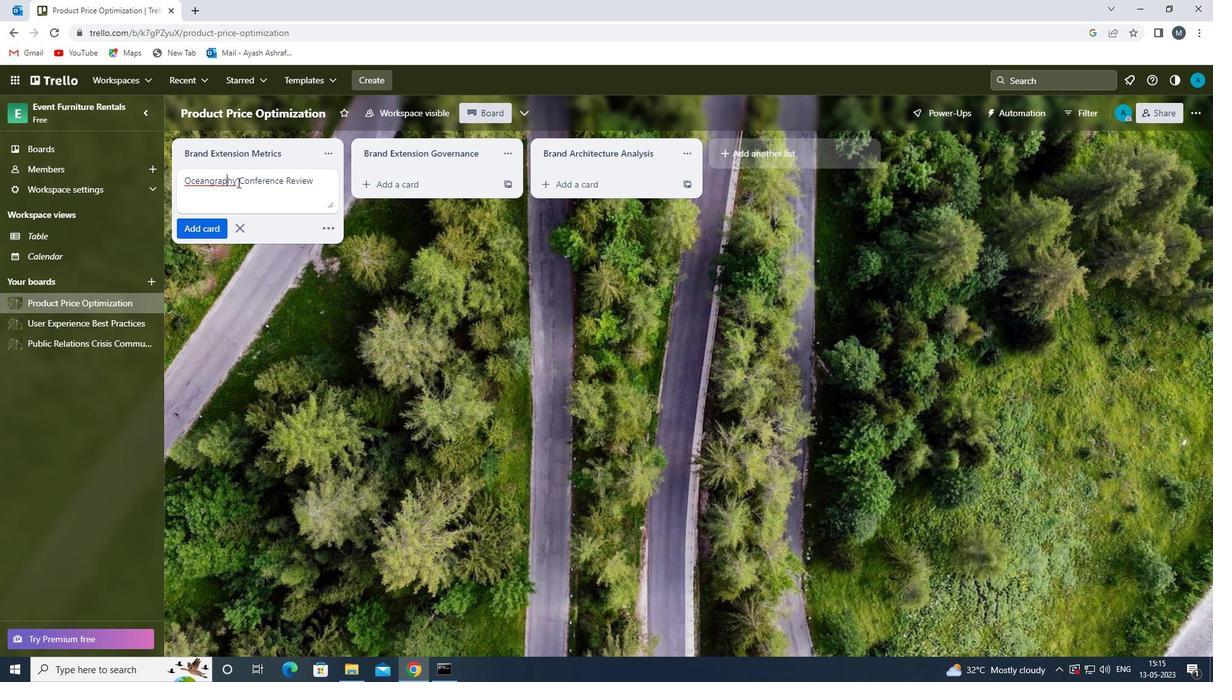 
Action: Mouse moved to (314, 181)
Screenshot: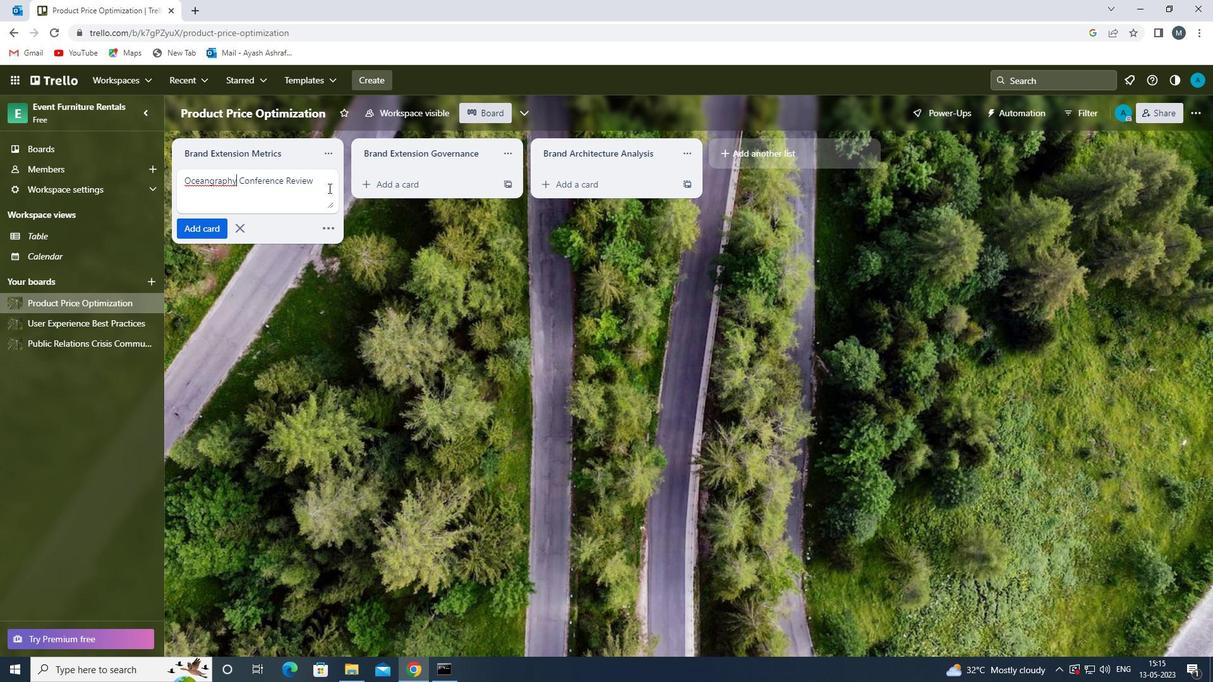 
Action: Mouse pressed left at (314, 181)
Screenshot: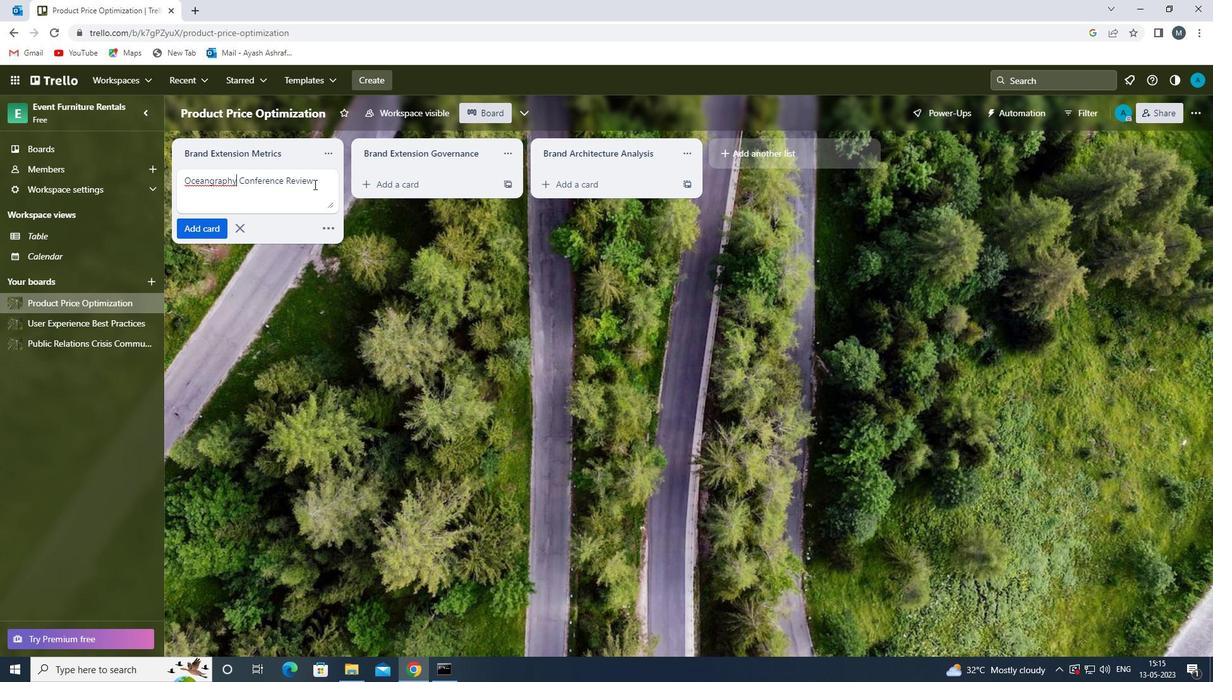 
Action: Mouse moved to (236, 181)
Screenshot: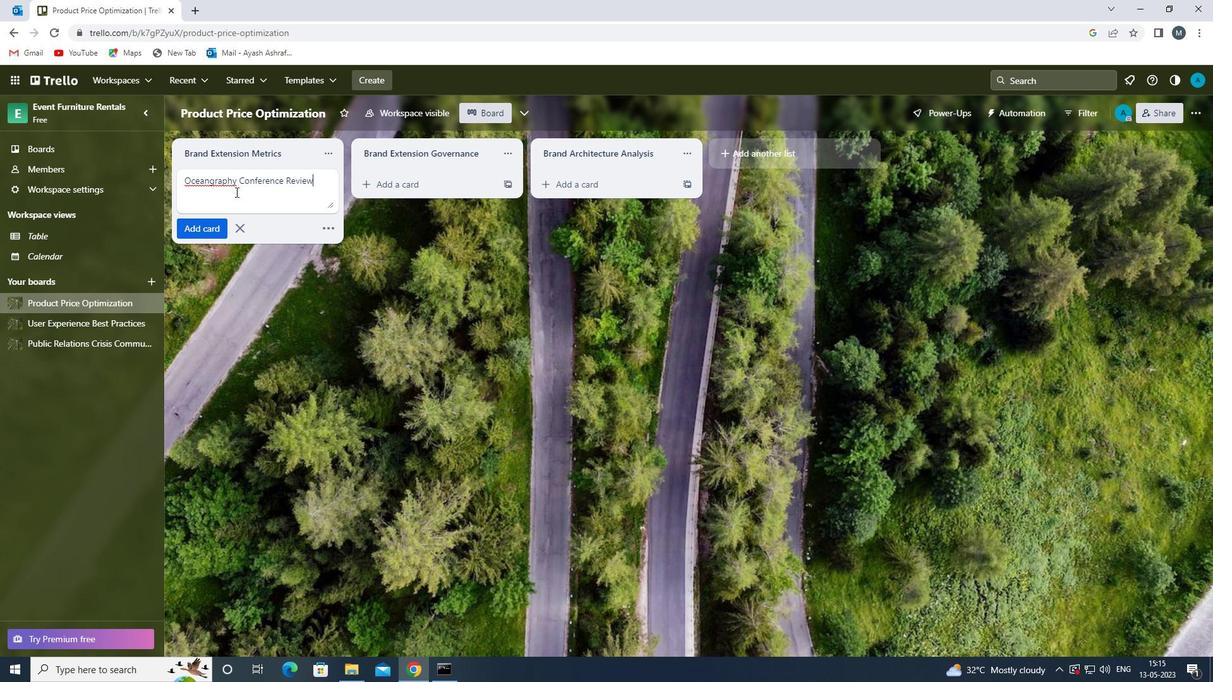 
Action: Mouse pressed left at (236, 181)
Screenshot: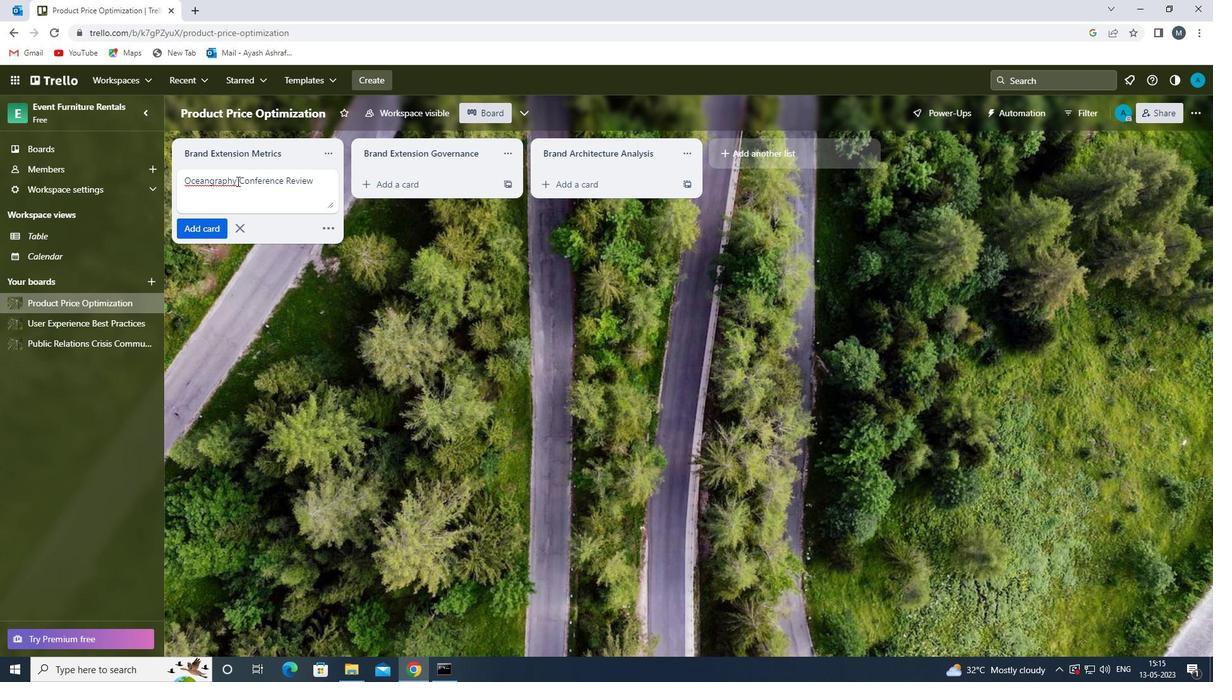 
Action: Key pressed <Key.space>
Screenshot: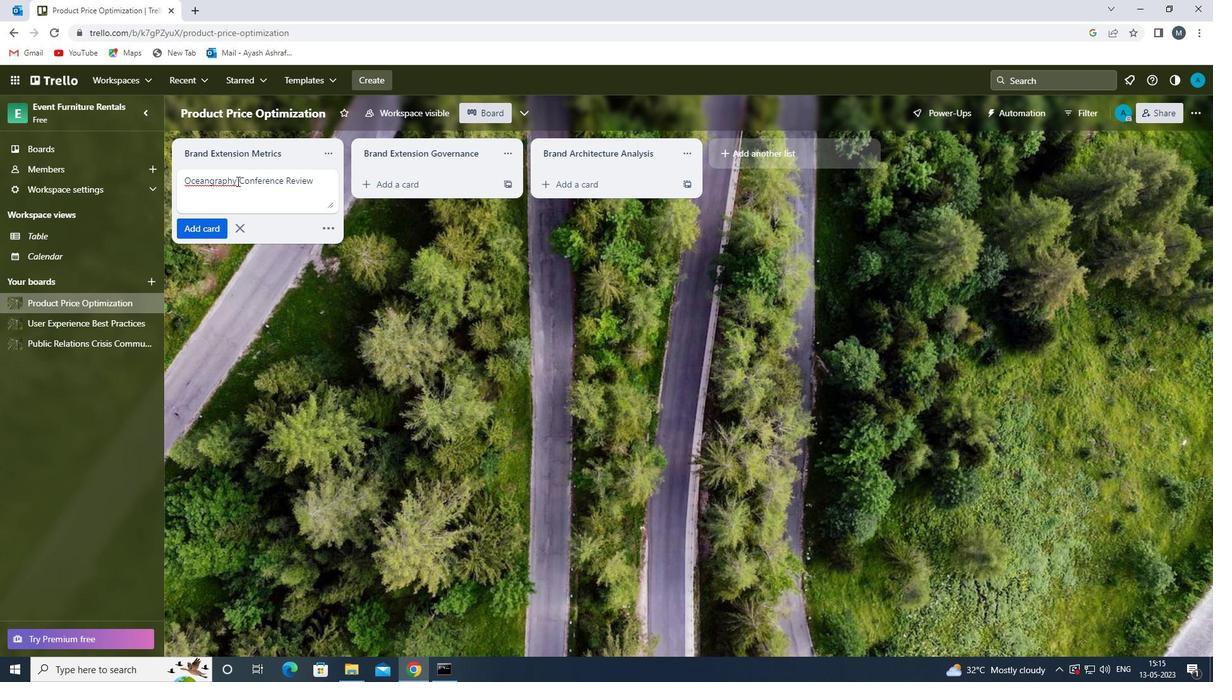 
Action: Mouse moved to (231, 183)
Screenshot: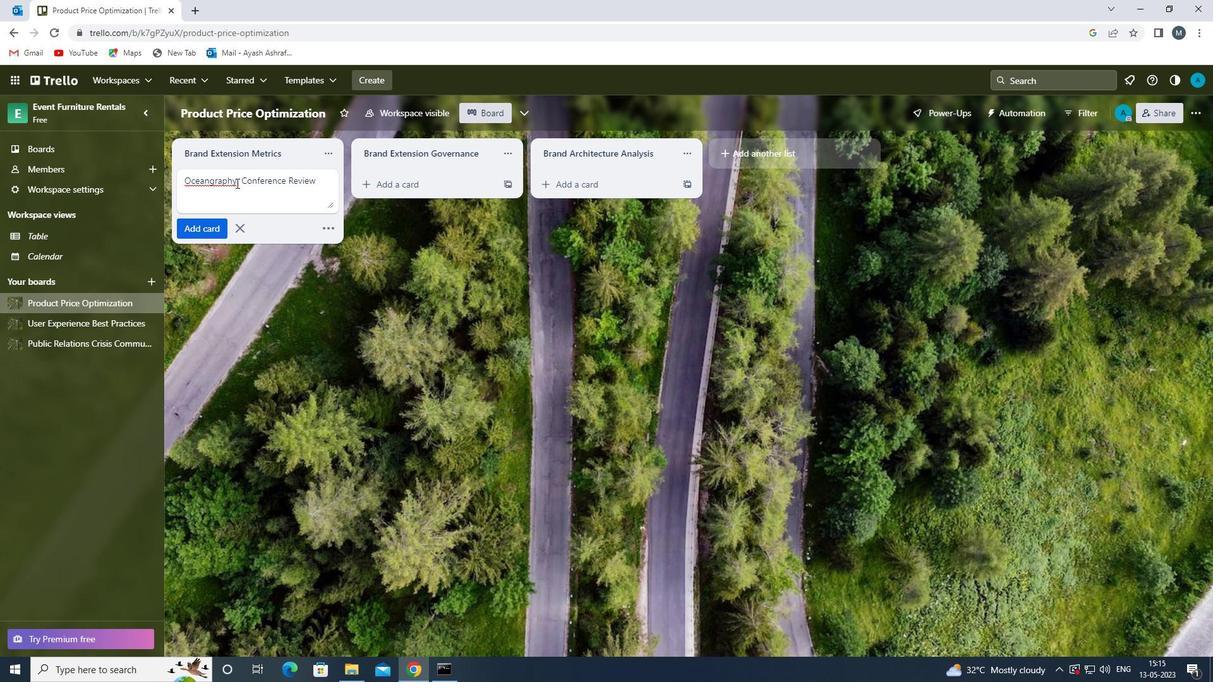 
Action: Key pressed <Key.backspace>
Screenshot: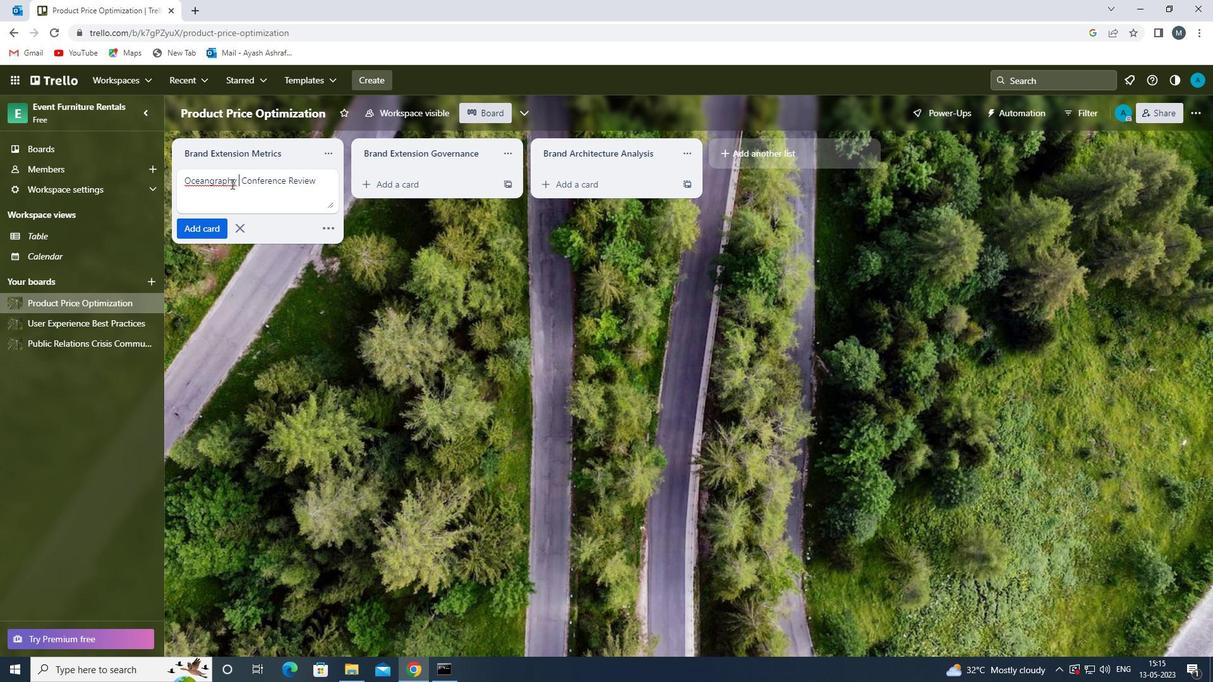 
Action: Mouse moved to (204, 231)
Screenshot: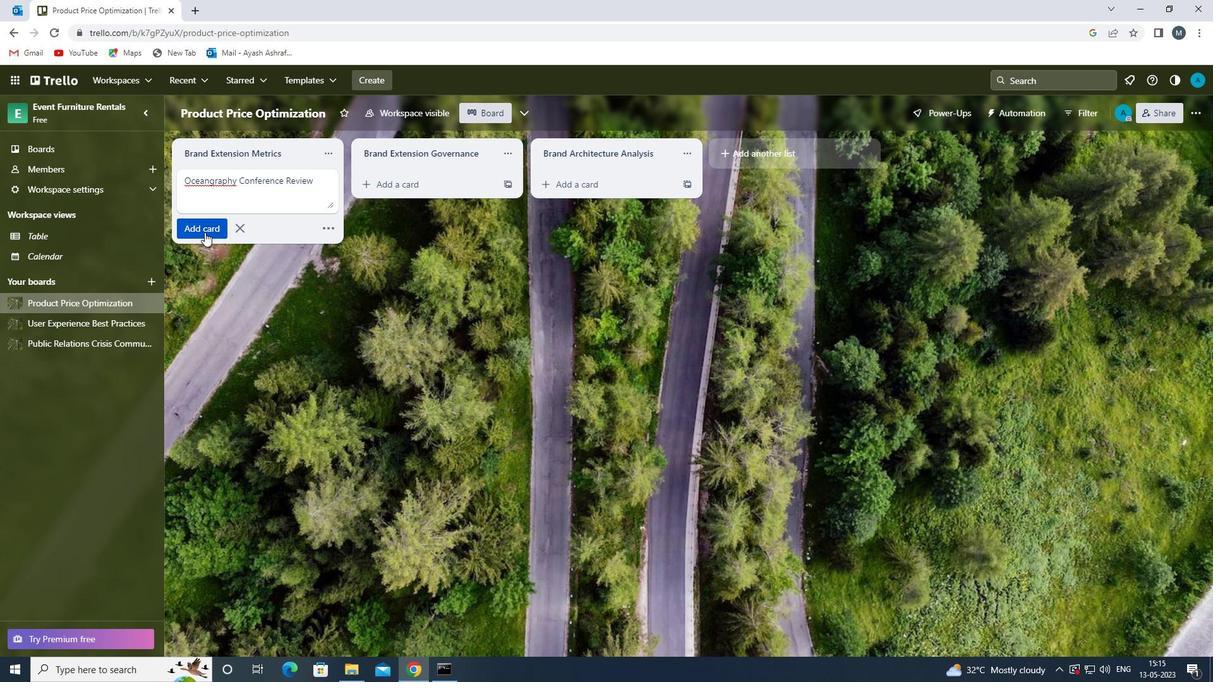 
Action: Mouse pressed left at (204, 231)
Screenshot: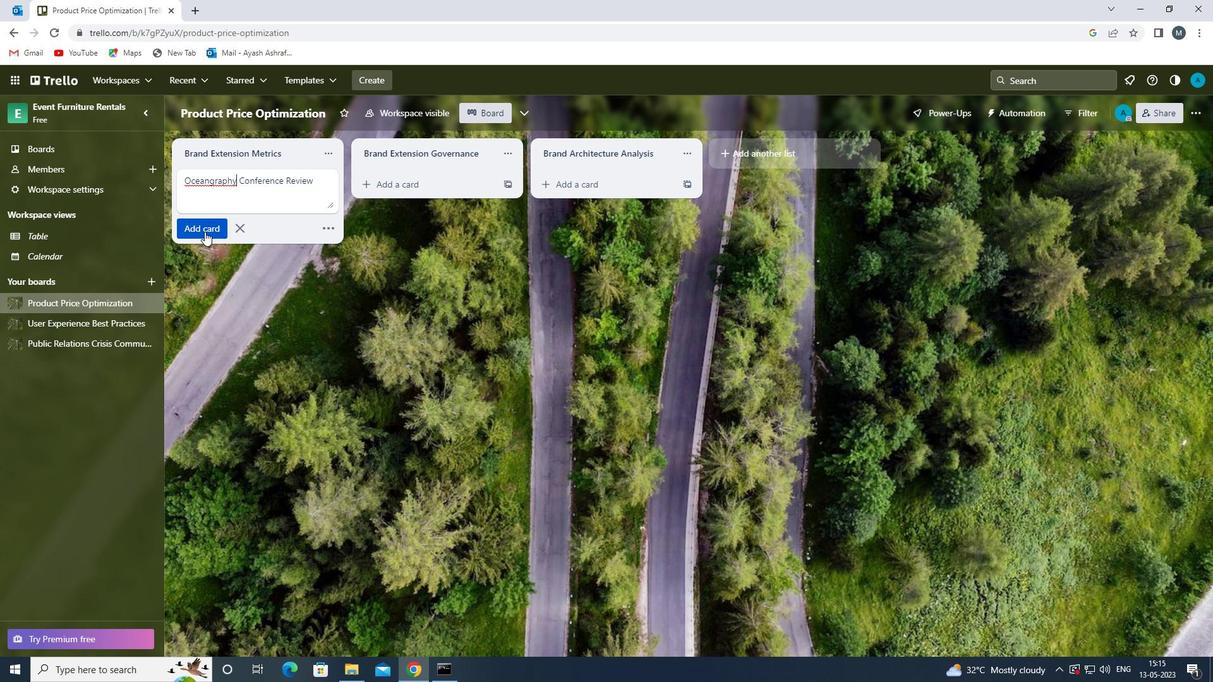 
Action: Mouse moved to (216, 370)
Screenshot: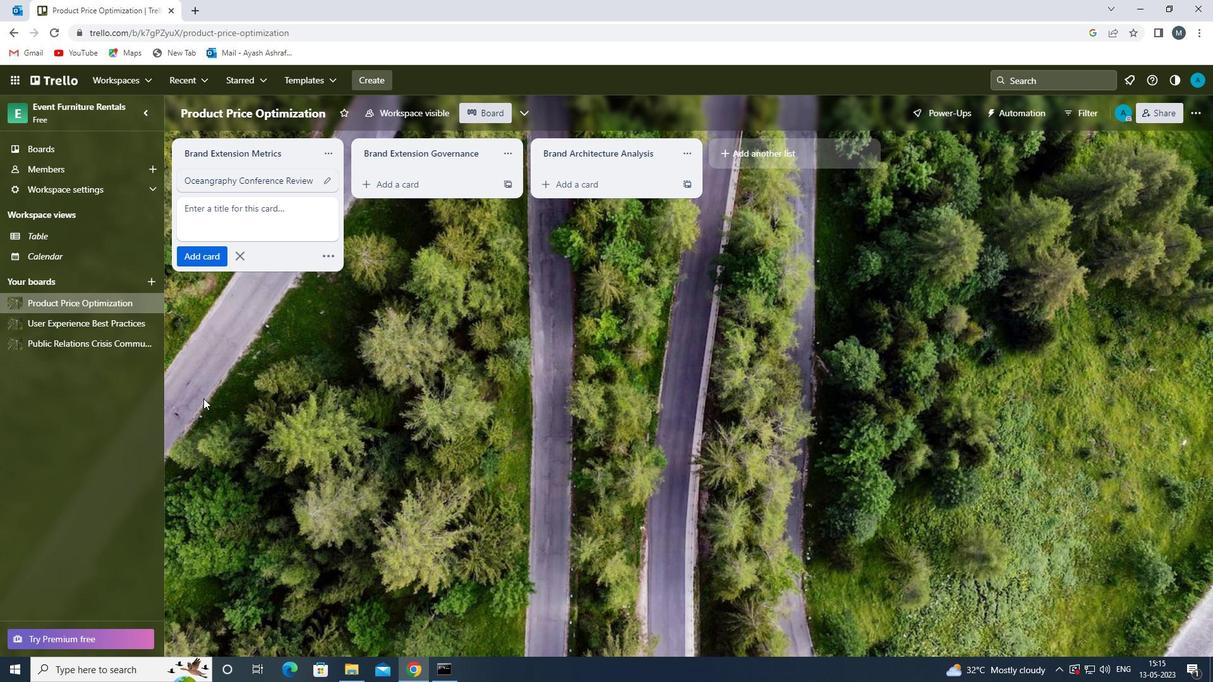 
Action: Mouse pressed left at (216, 370)
Screenshot: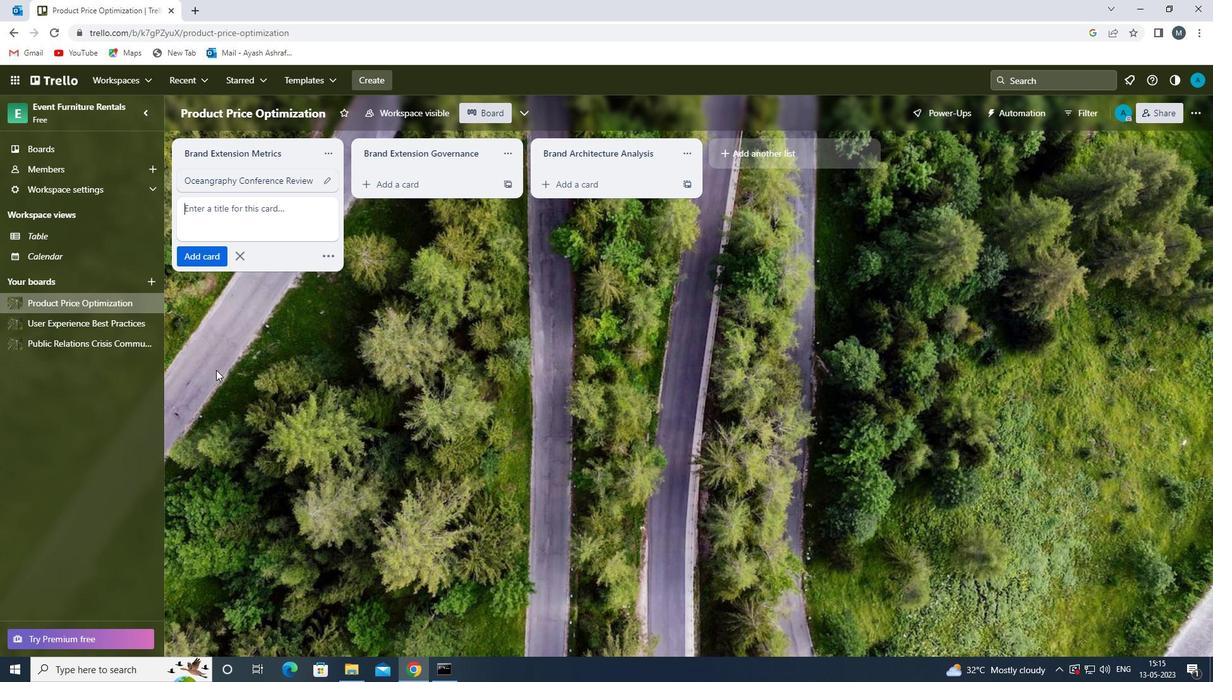 
Action: Mouse moved to (53, 348)
Screenshot: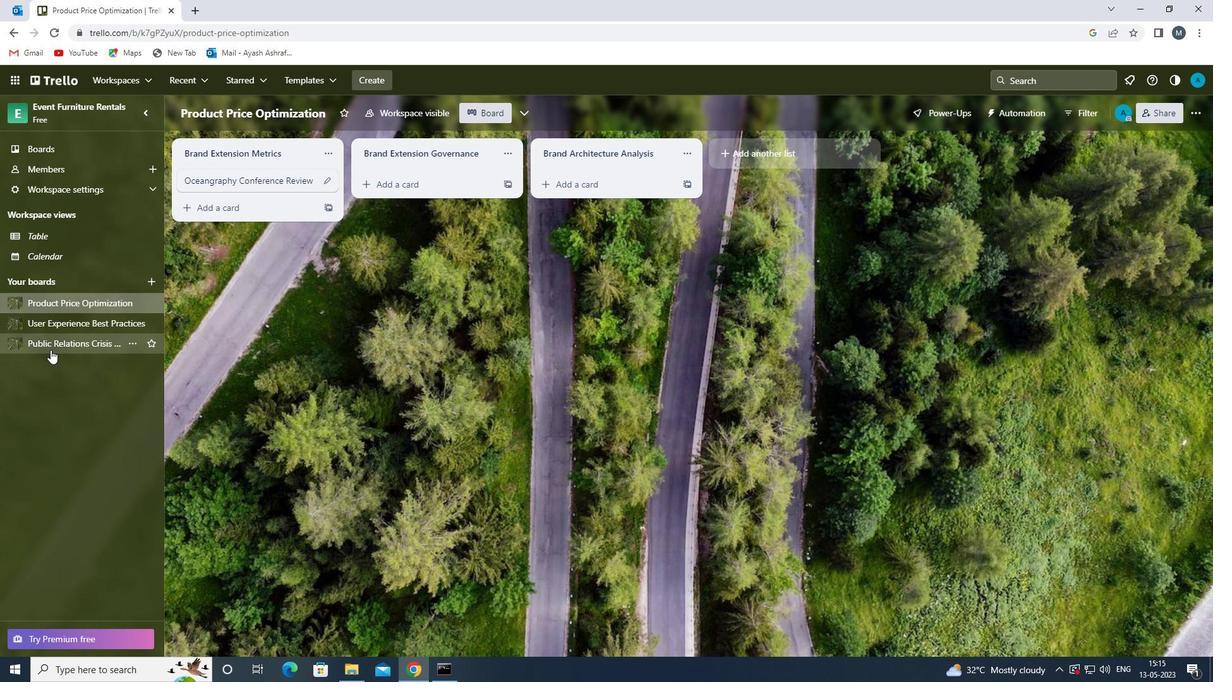 
Action: Mouse pressed left at (53, 348)
Screenshot: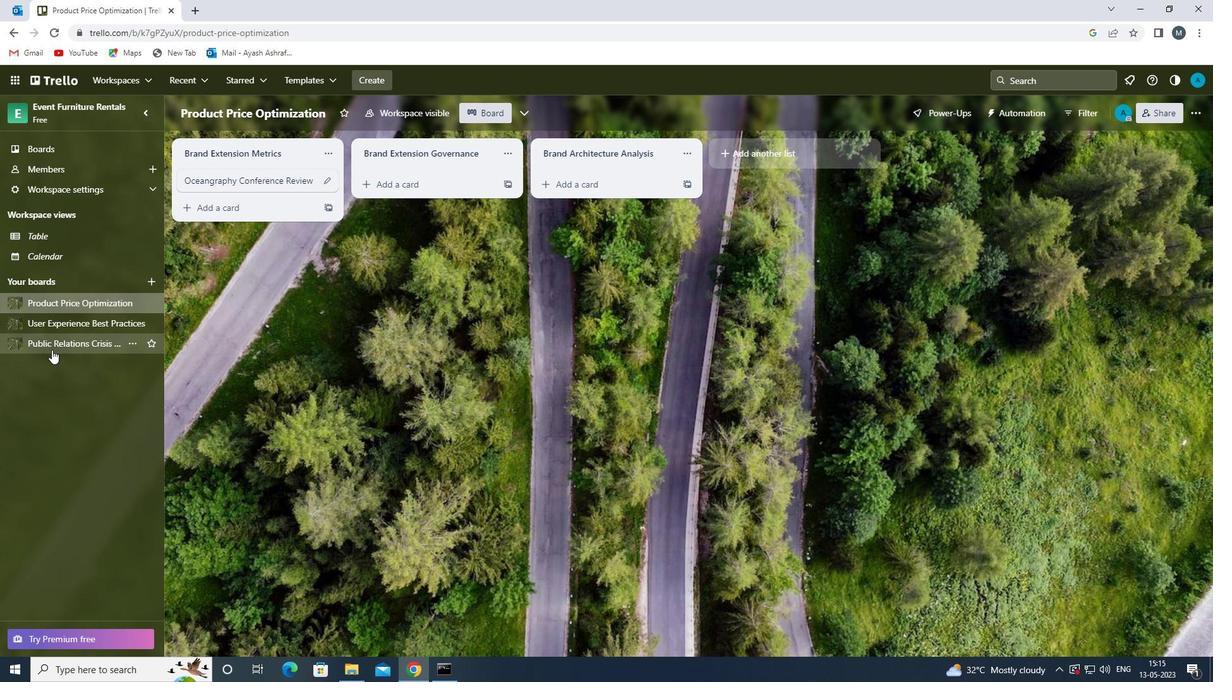 
Action: Mouse moved to (222, 191)
Screenshot: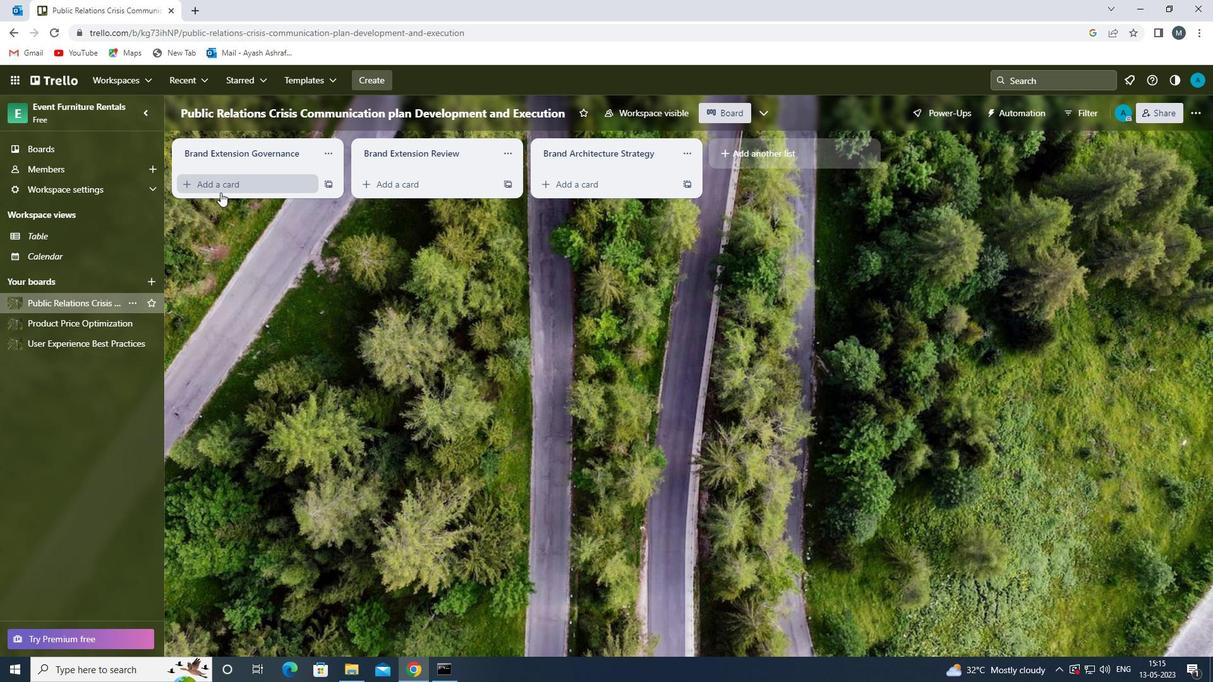 
Action: Mouse pressed left at (222, 191)
Screenshot: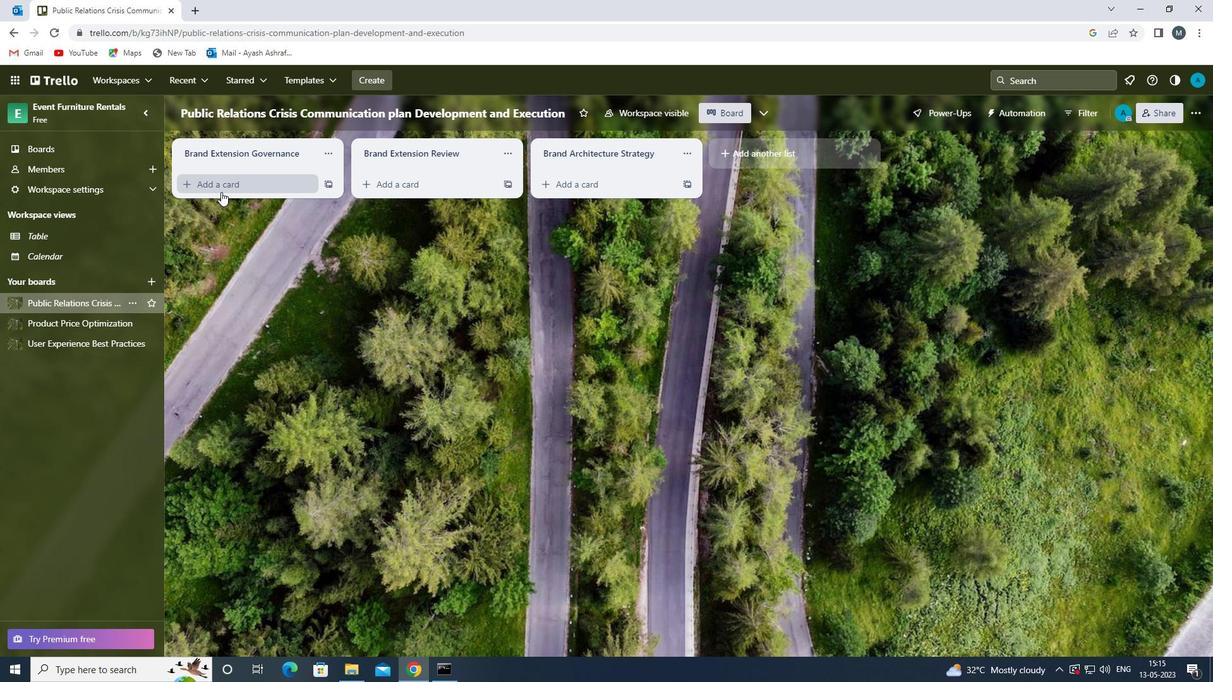 
Action: Mouse moved to (225, 196)
Screenshot: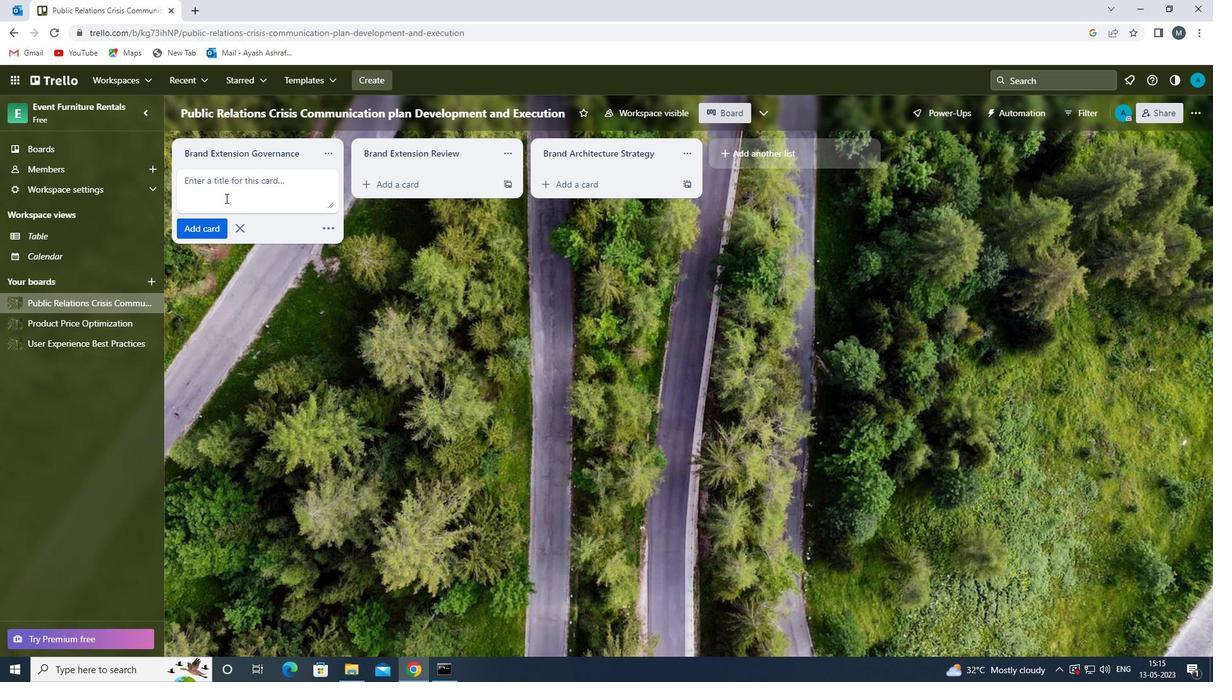 
Action: Mouse pressed left at (225, 196)
Screenshot: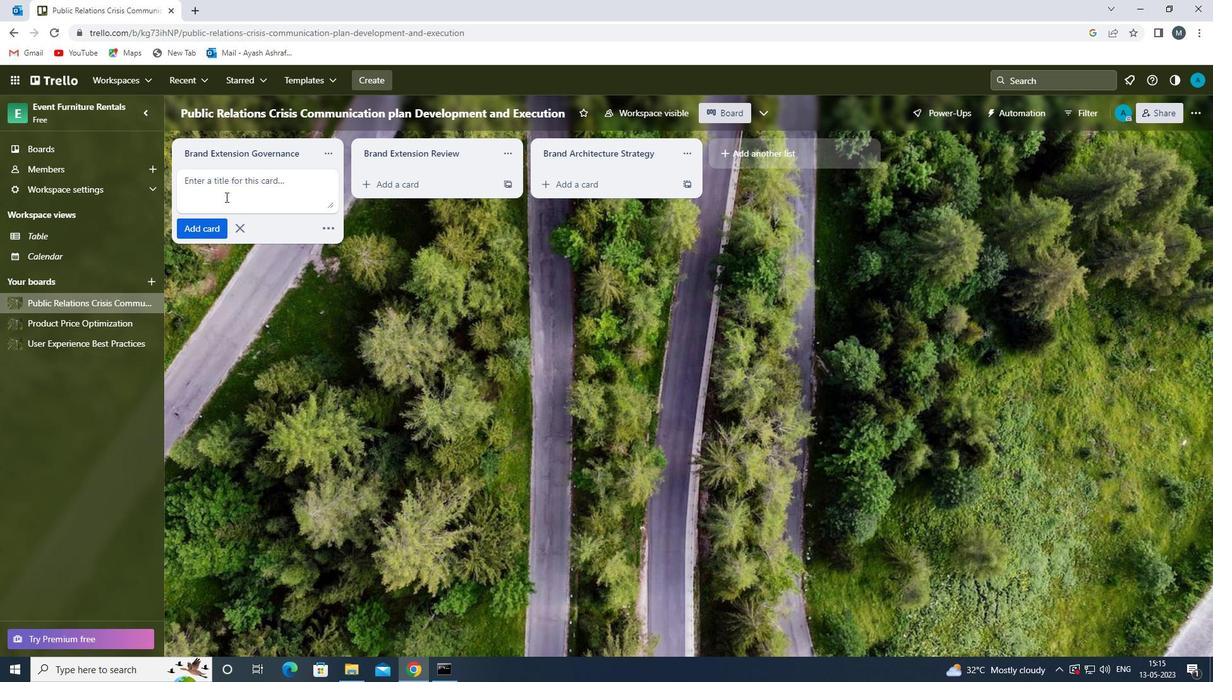 
Action: Key pressed <Key.shift><Key.shift>WEBSITE<Key.space><Key.shift>PERFORMANCE<Key.space><Key.shift>REVI<Key.backspace><Key.backspace><Key.backspace><Key.backspace><Key.shift>REVIEW<Key.space>
Screenshot: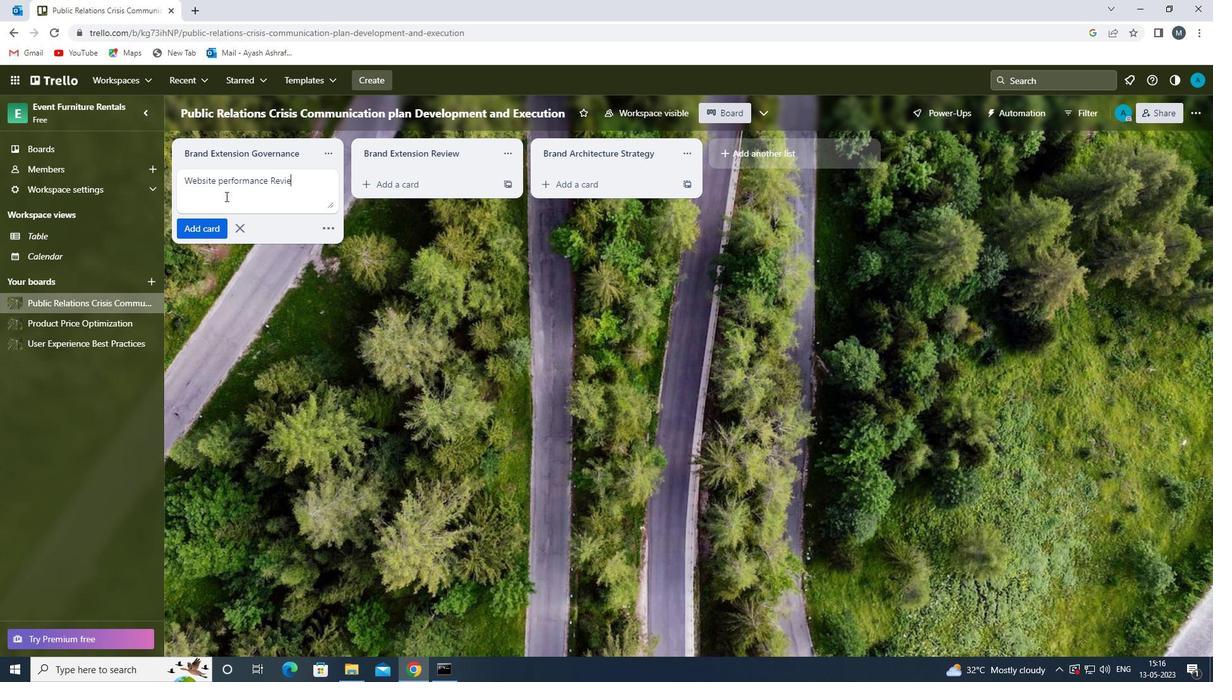 
Action: Mouse moved to (223, 184)
Screenshot: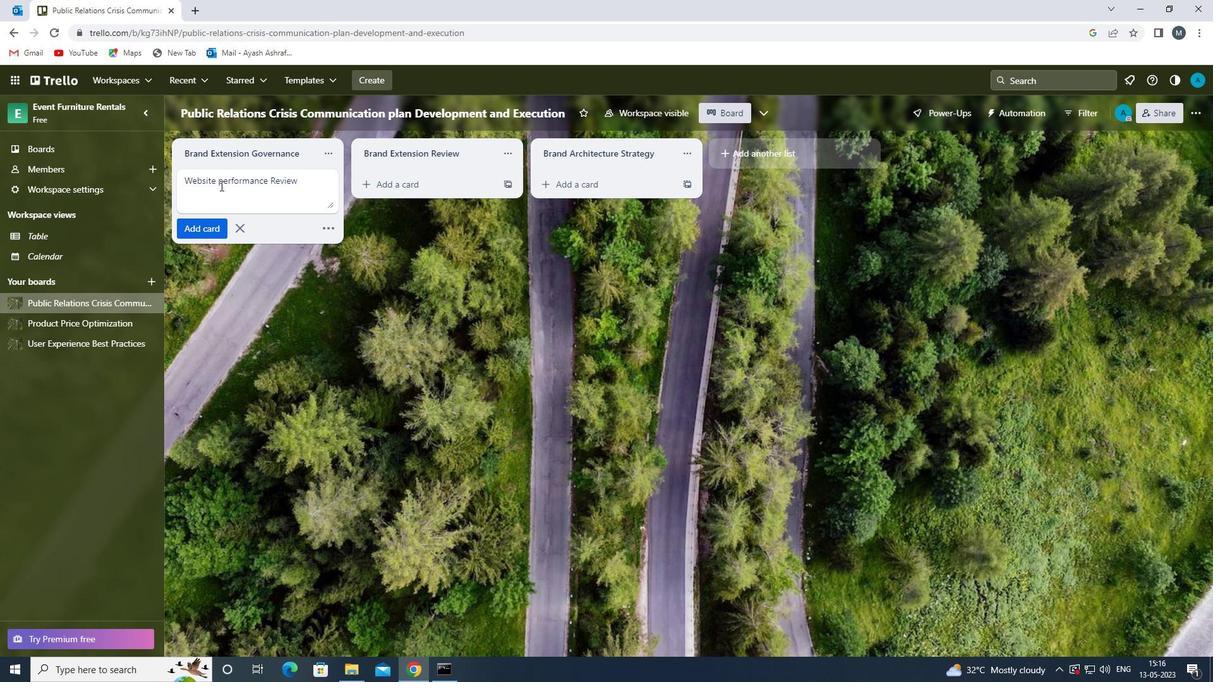 
Action: Mouse pressed left at (223, 184)
Screenshot: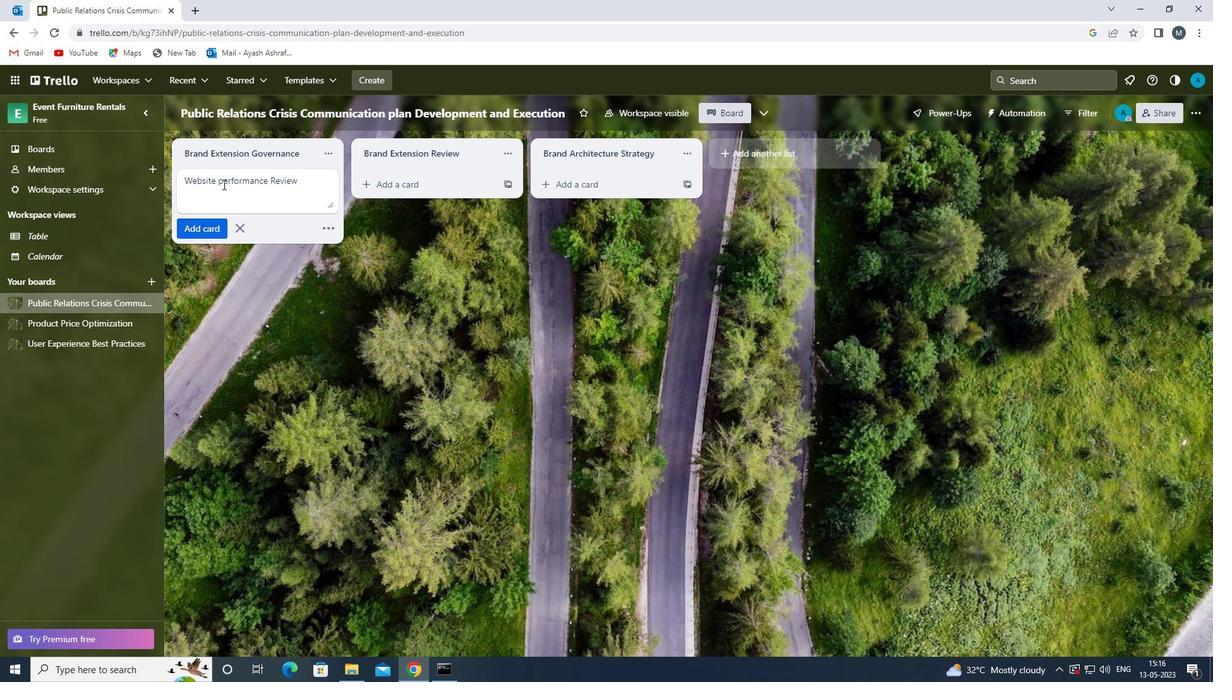
Action: Mouse moved to (223, 183)
Screenshot: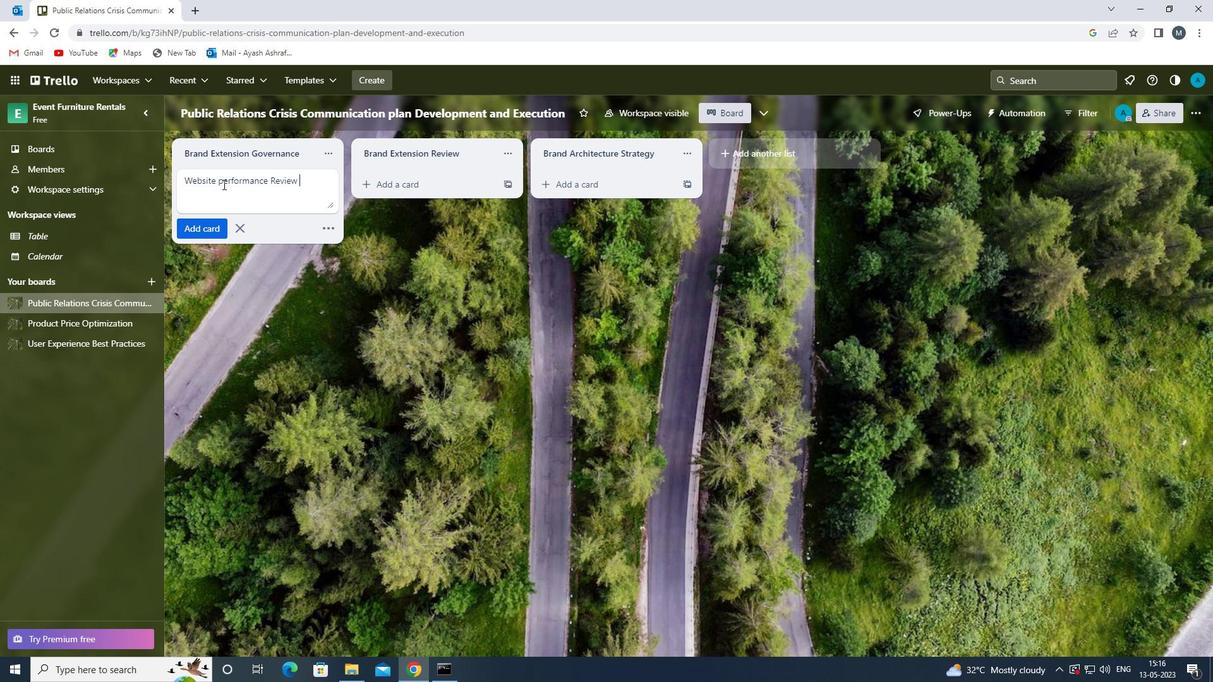 
Action: Key pressed <Key.backspace><Key.shift>P
Screenshot: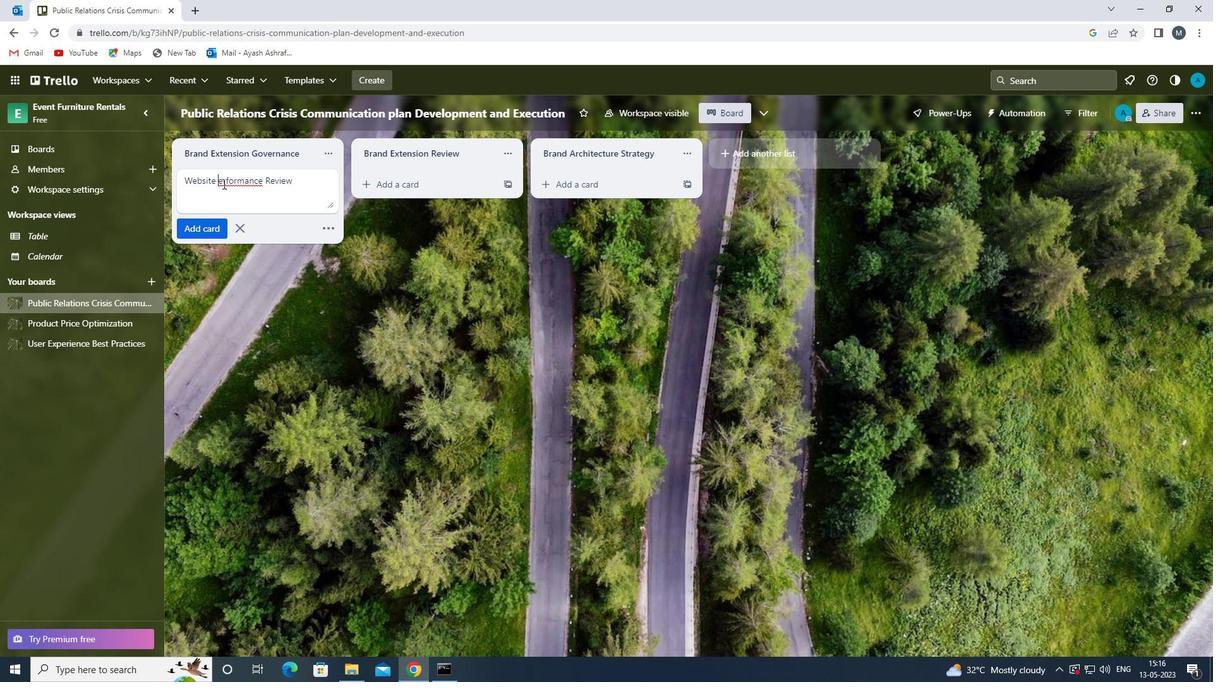 
Action: Mouse moved to (198, 232)
Screenshot: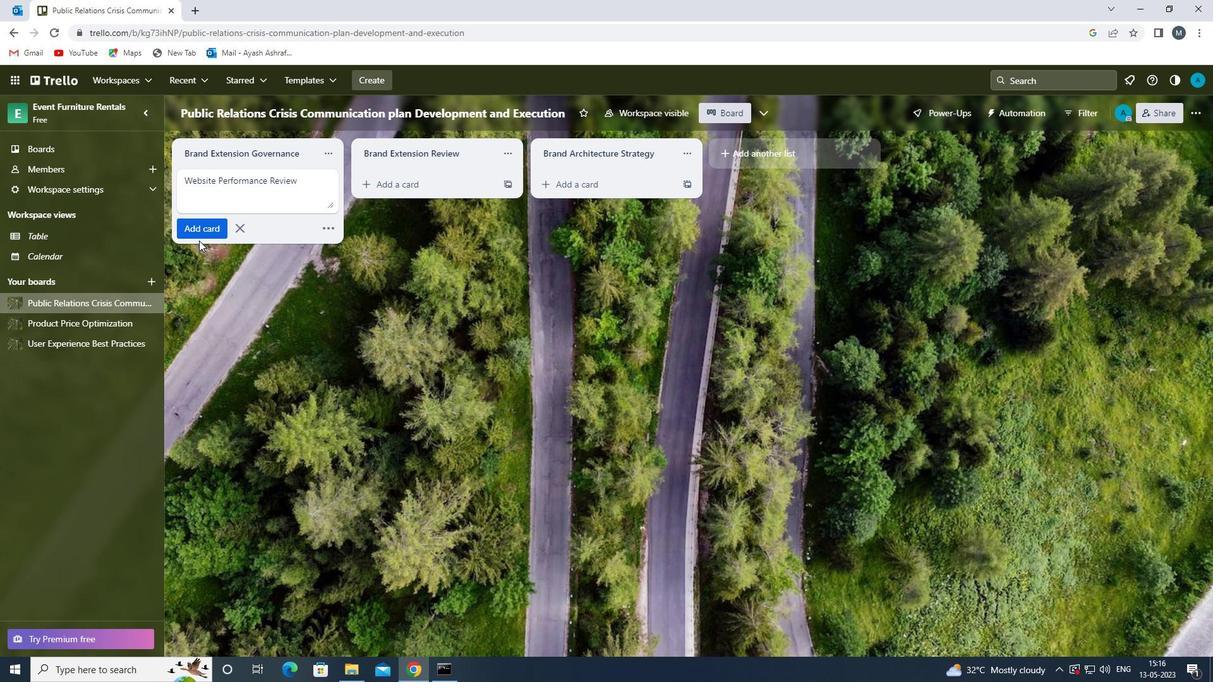 
Action: Mouse pressed left at (198, 232)
Screenshot: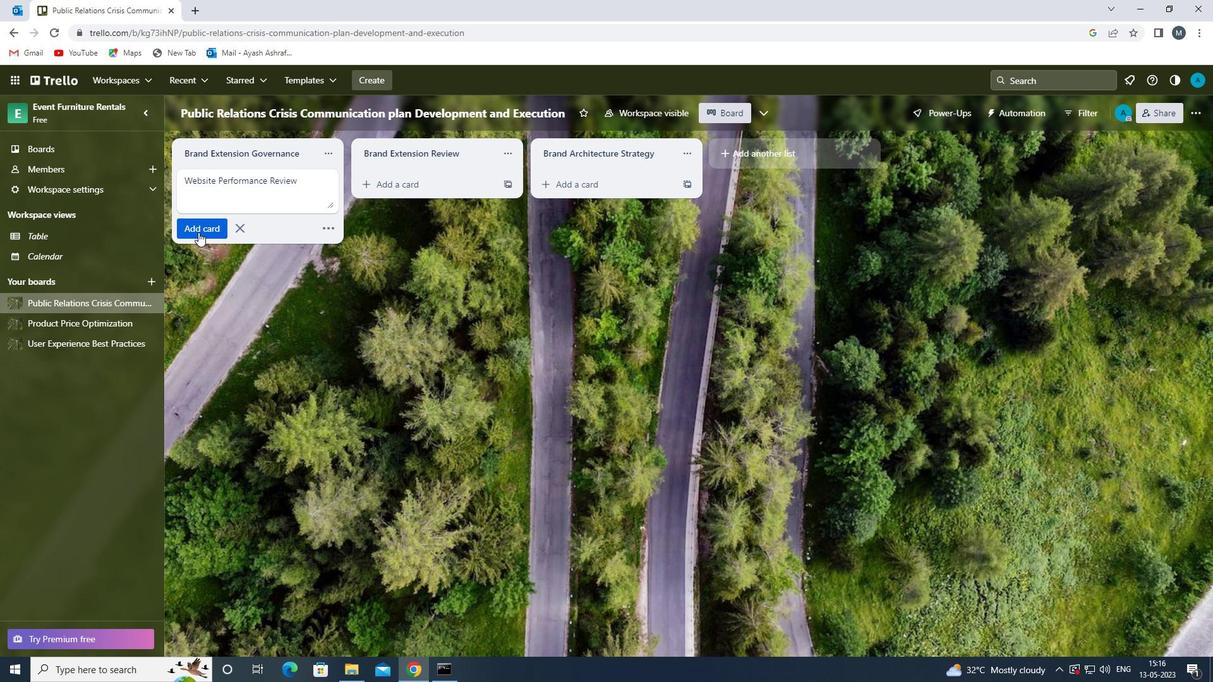 
Action: Mouse moved to (218, 323)
Screenshot: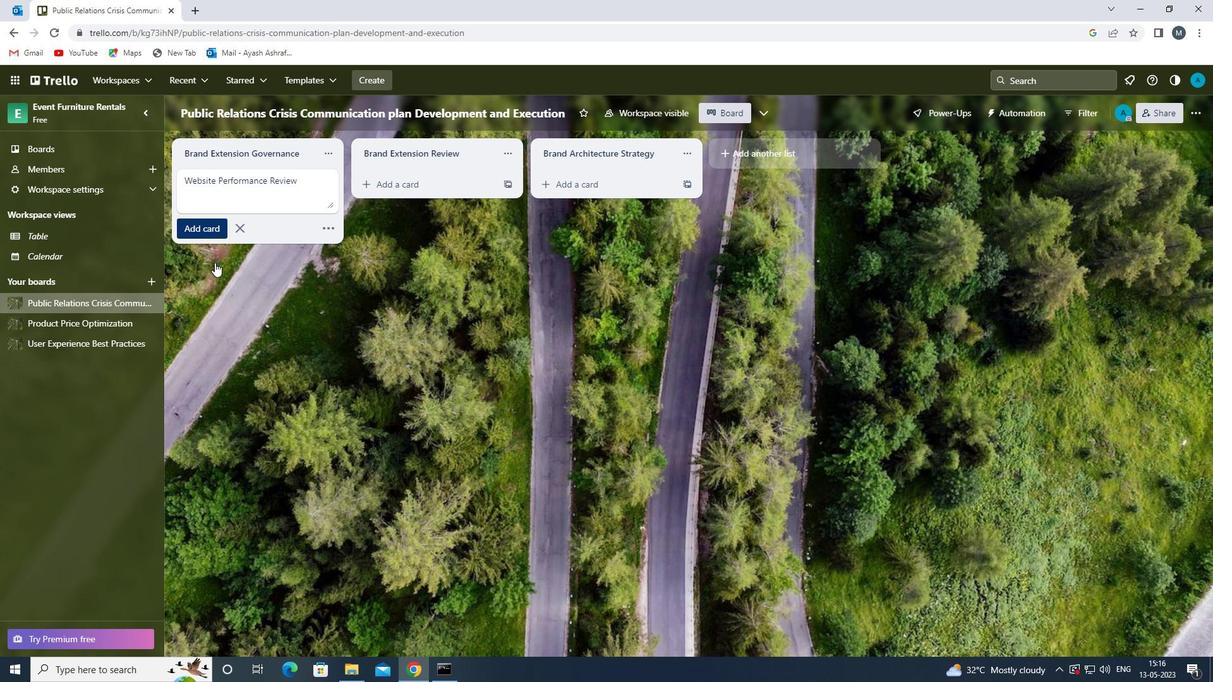 
Action: Mouse pressed left at (218, 323)
Screenshot: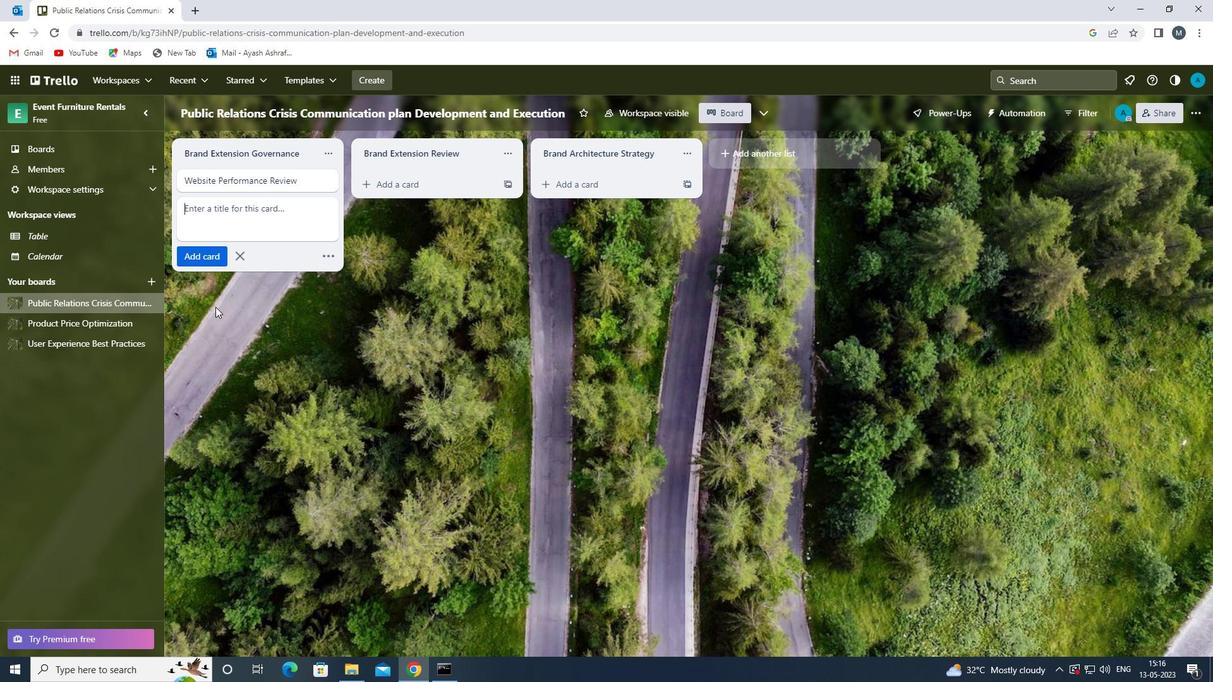 
